 Task: Create a sub task Gather and Analyse Requirements for the task  Add support for multiple file formats in the app in the project Vigilant , assign it to team member softage.7@softage.net and update the status of the sub task to  On Track  , set the priority of the sub task to Low.
Action: Mouse moved to (23, 55)
Screenshot: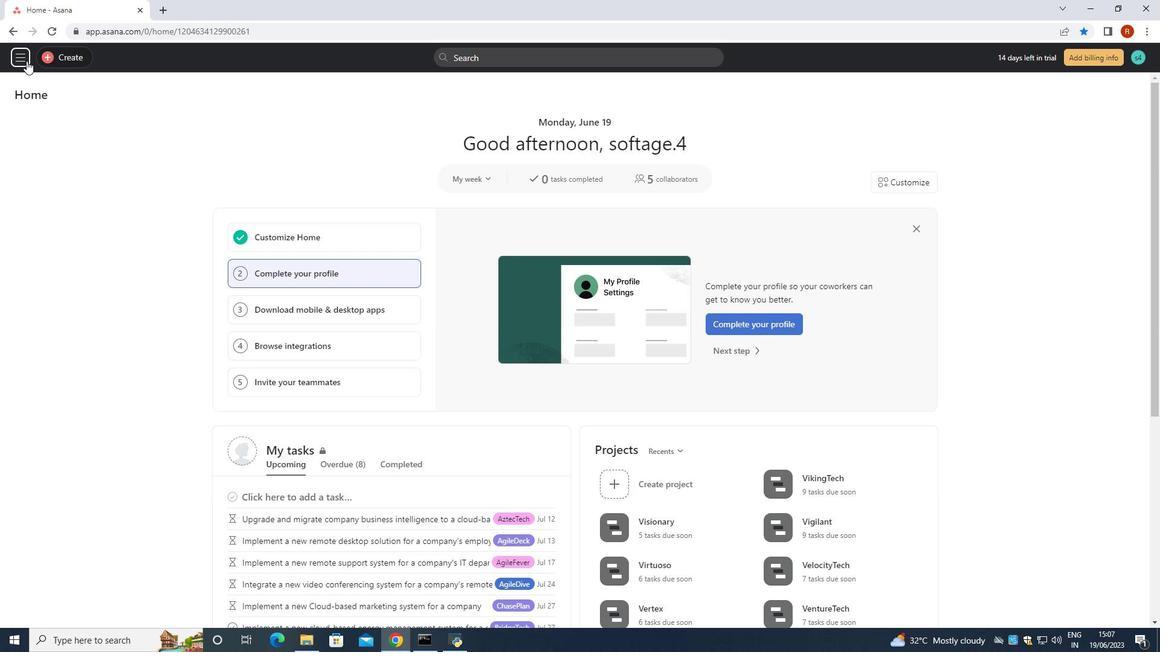 
Action: Mouse pressed left at (23, 55)
Screenshot: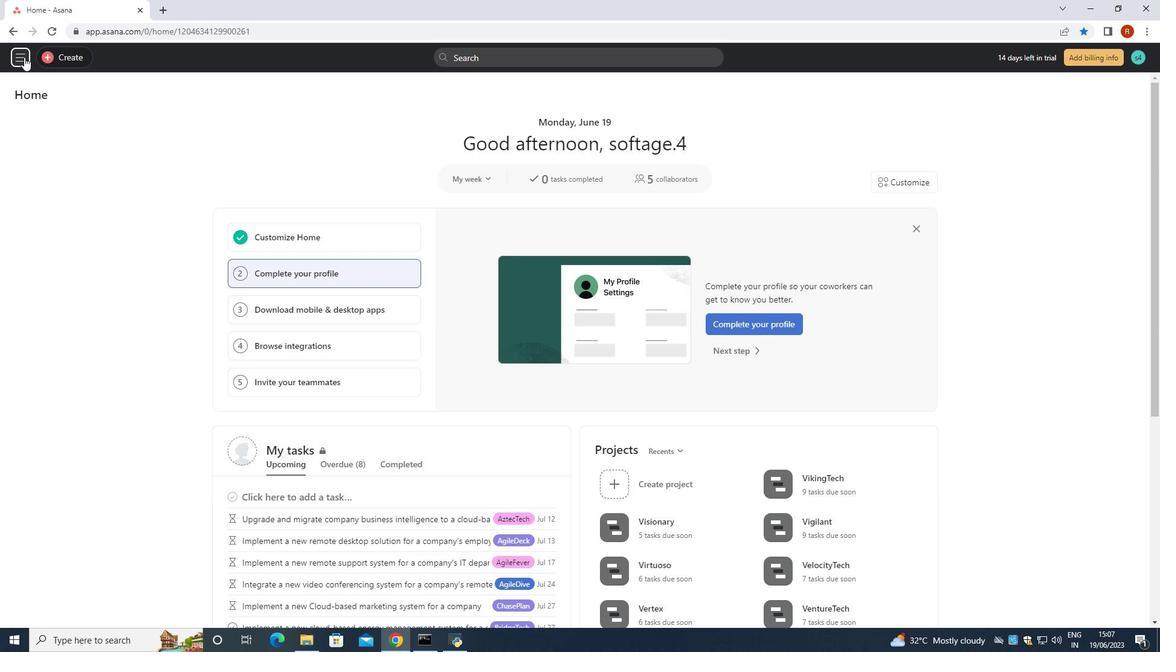 
Action: Mouse moved to (44, 262)
Screenshot: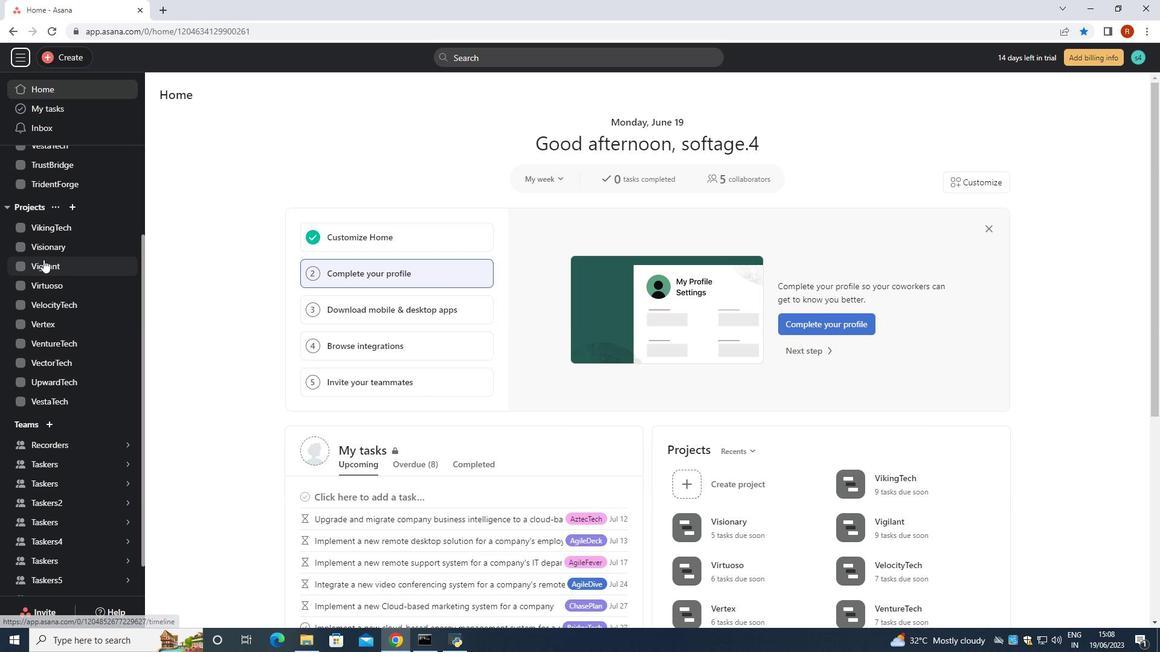 
Action: Mouse pressed left at (44, 262)
Screenshot: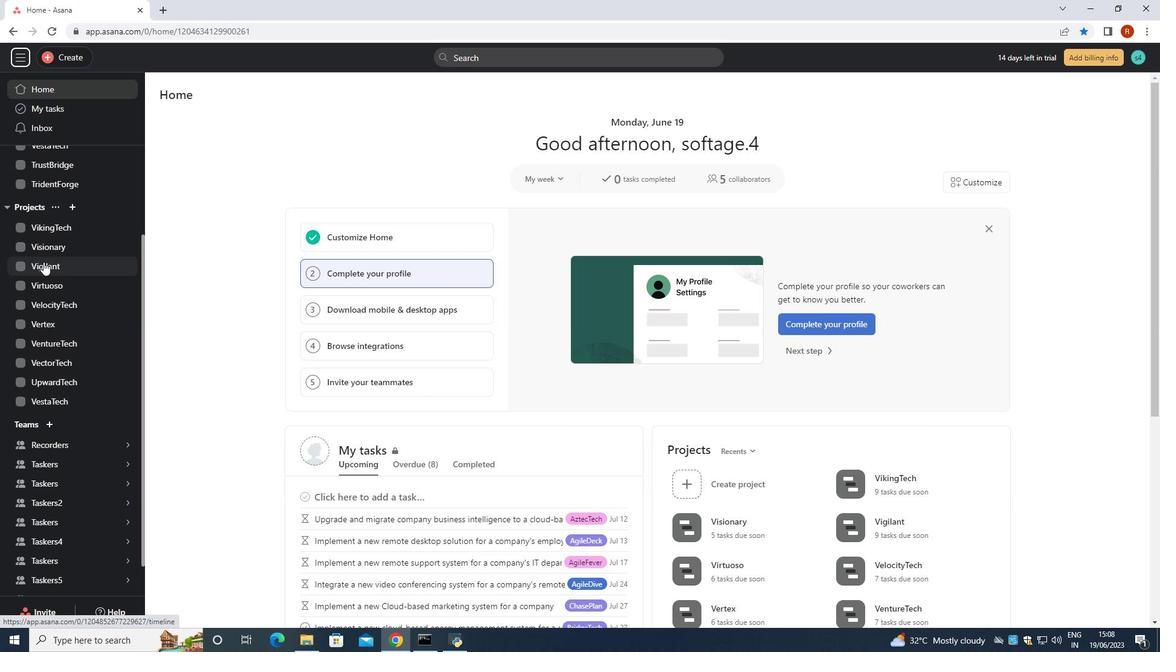
Action: Mouse moved to (497, 292)
Screenshot: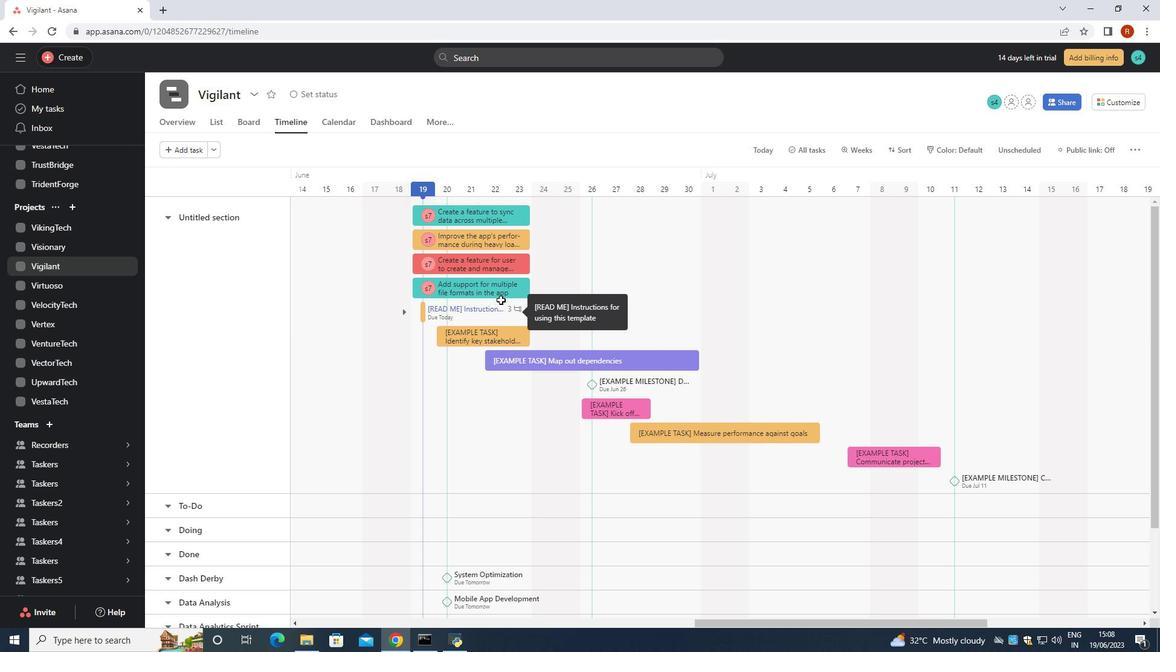 
Action: Mouse pressed left at (497, 292)
Screenshot: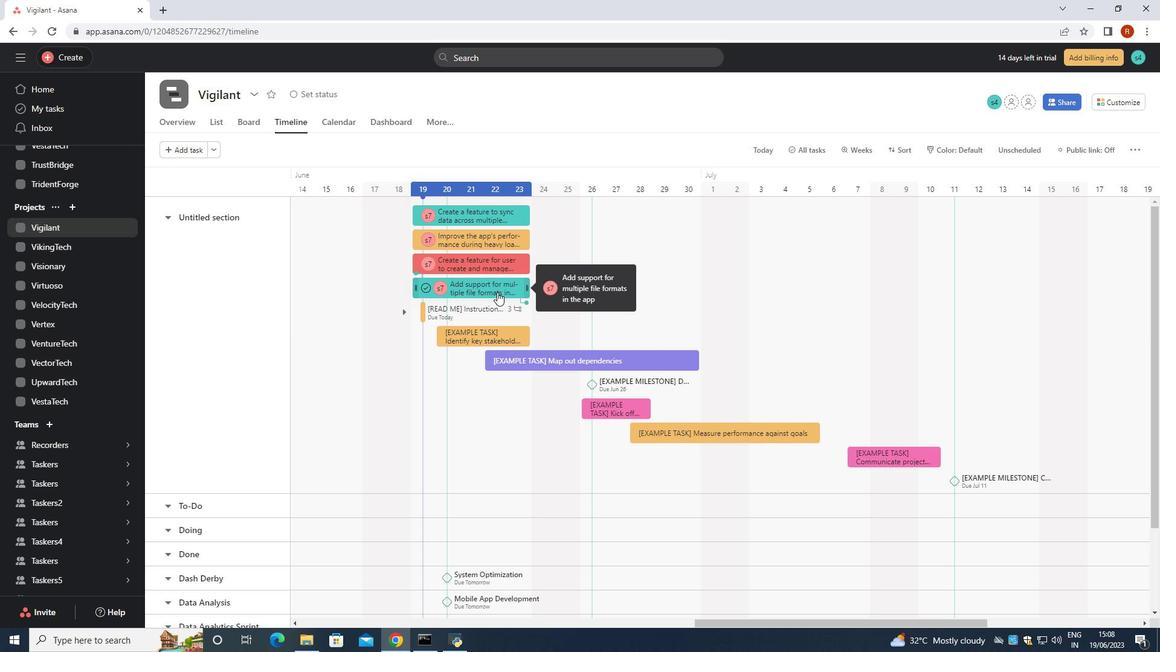 
Action: Mouse moved to (926, 398)
Screenshot: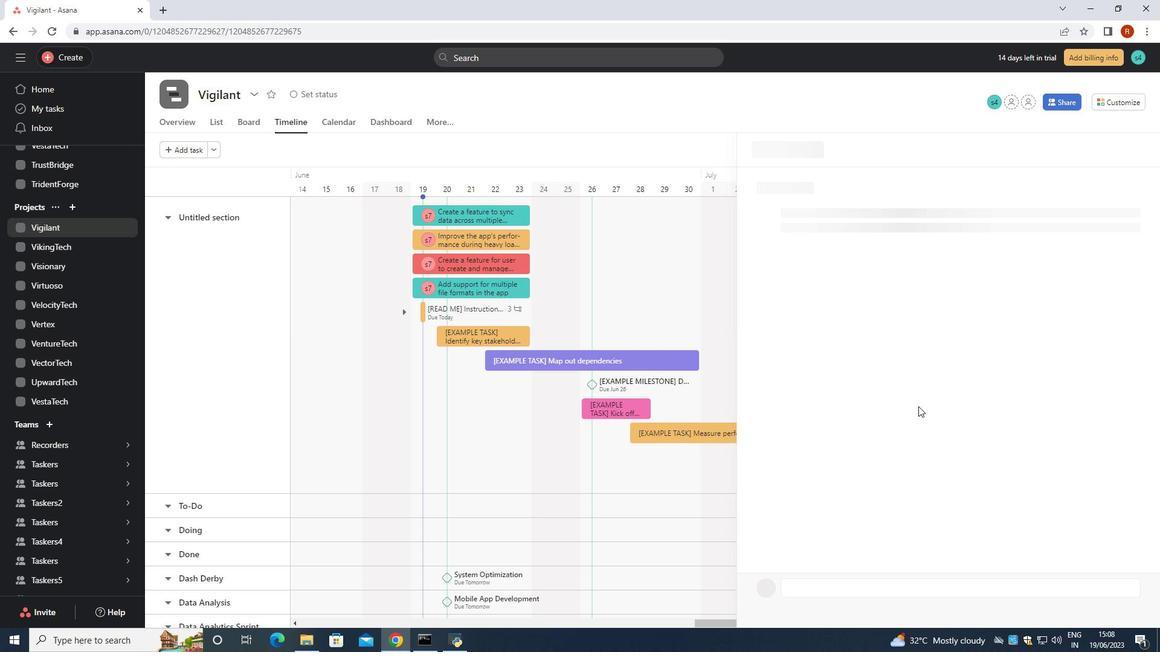 
Action: Mouse scrolled (926, 398) with delta (0, 0)
Screenshot: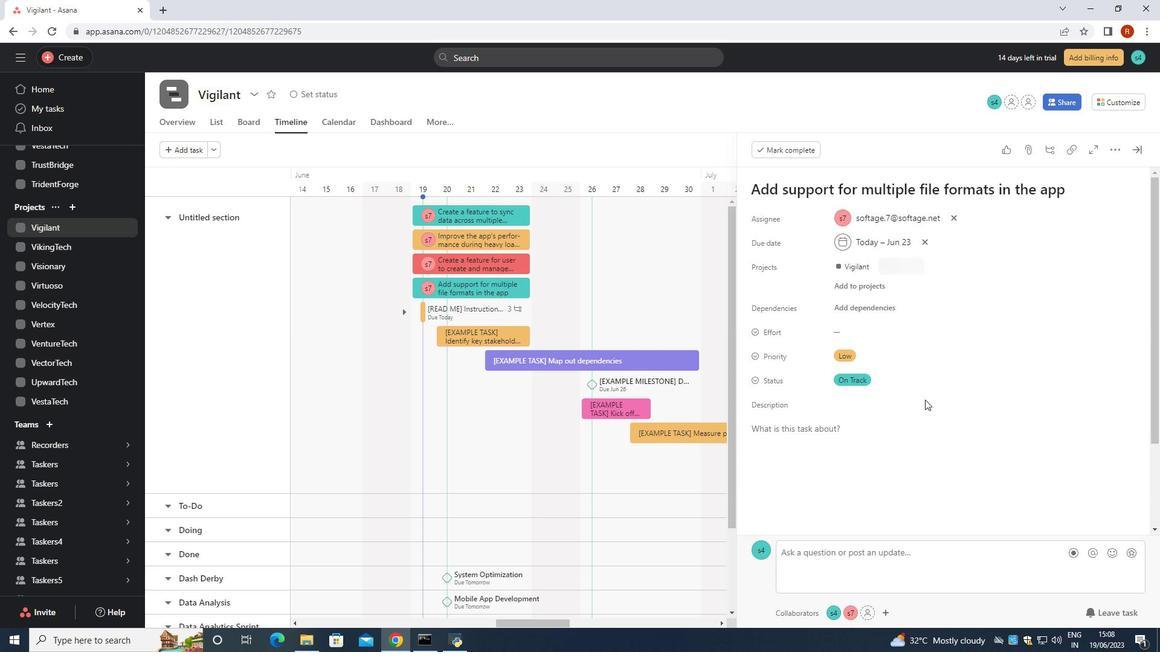 
Action: Mouse scrolled (926, 398) with delta (0, 0)
Screenshot: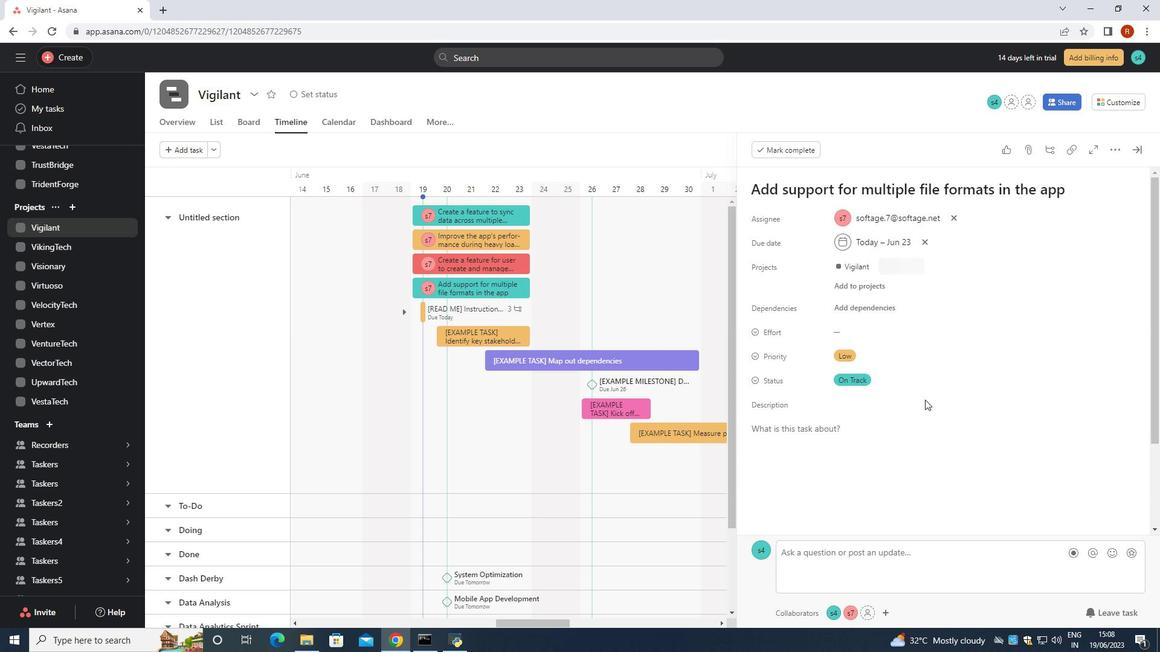 
Action: Mouse scrolled (926, 398) with delta (0, 0)
Screenshot: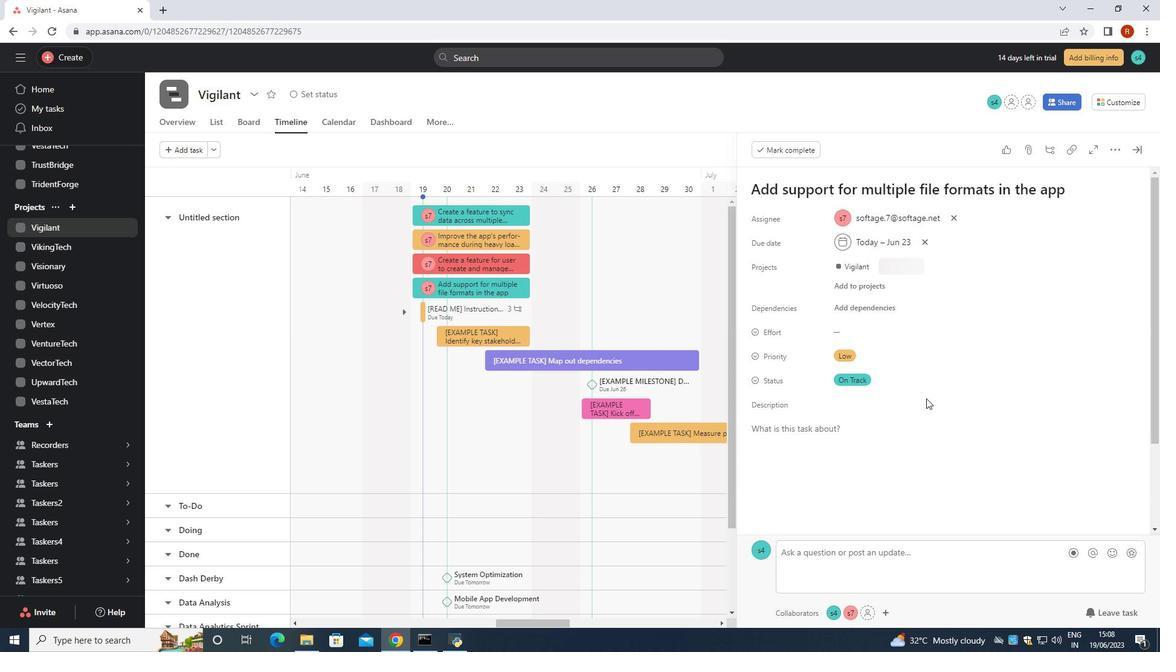 
Action: Mouse scrolled (926, 398) with delta (0, 0)
Screenshot: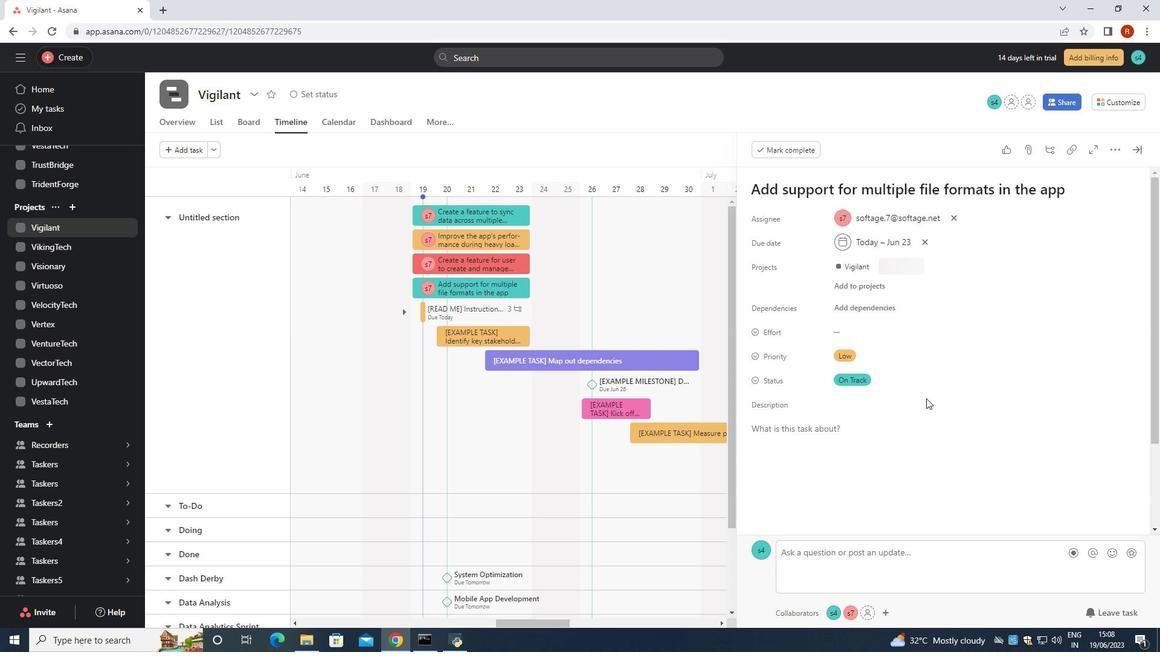 
Action: Mouse moved to (928, 395)
Screenshot: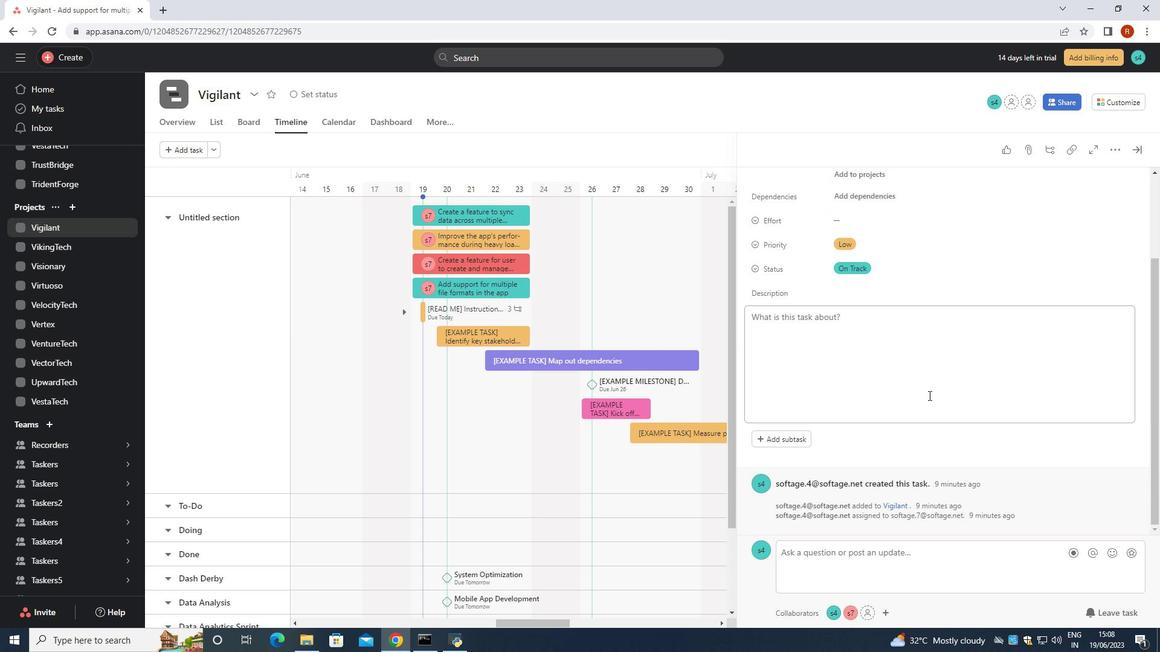 
Action: Mouse scrolled (928, 395) with delta (0, 0)
Screenshot: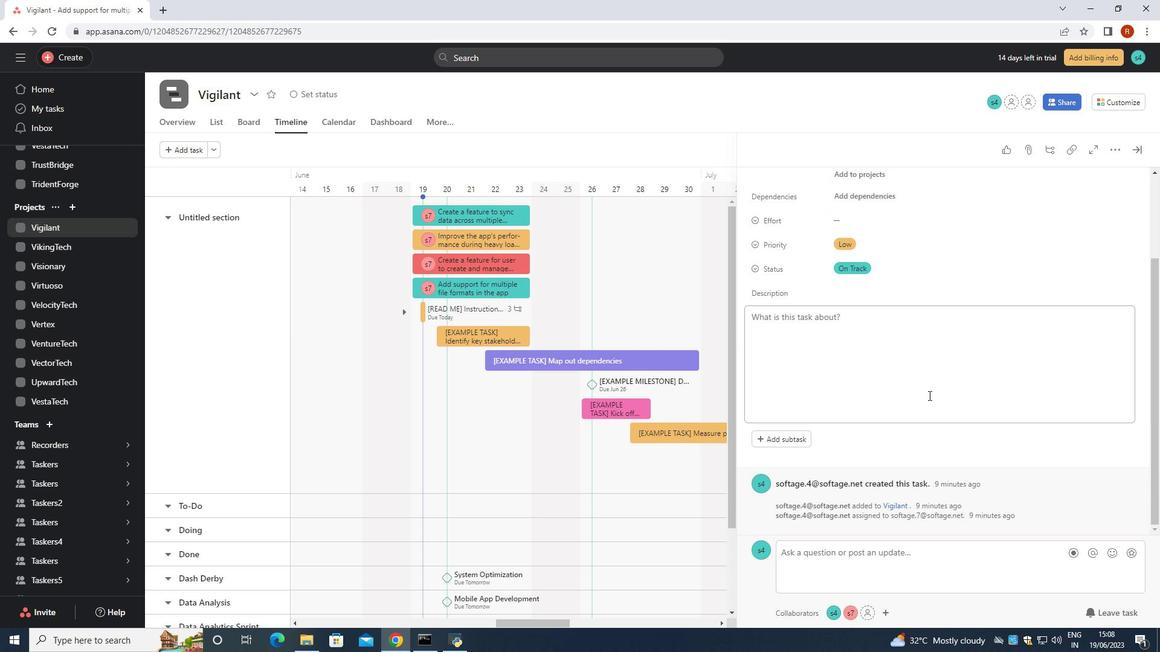 
Action: Mouse moved to (927, 395)
Screenshot: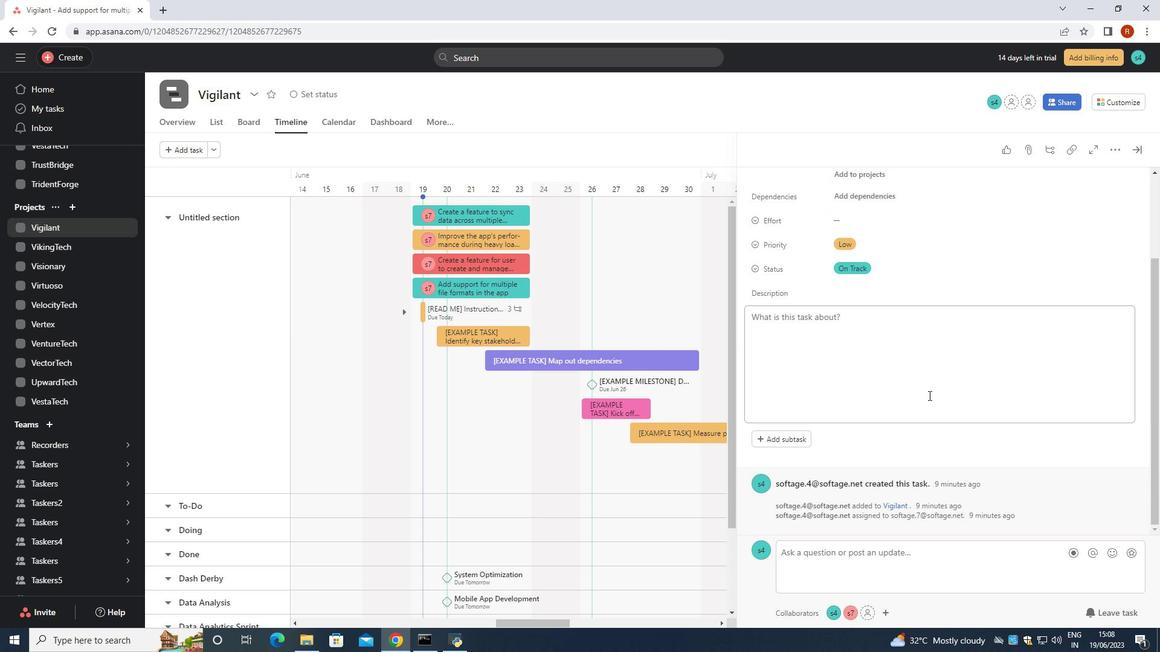 
Action: Mouse scrolled (928, 395) with delta (0, 0)
Screenshot: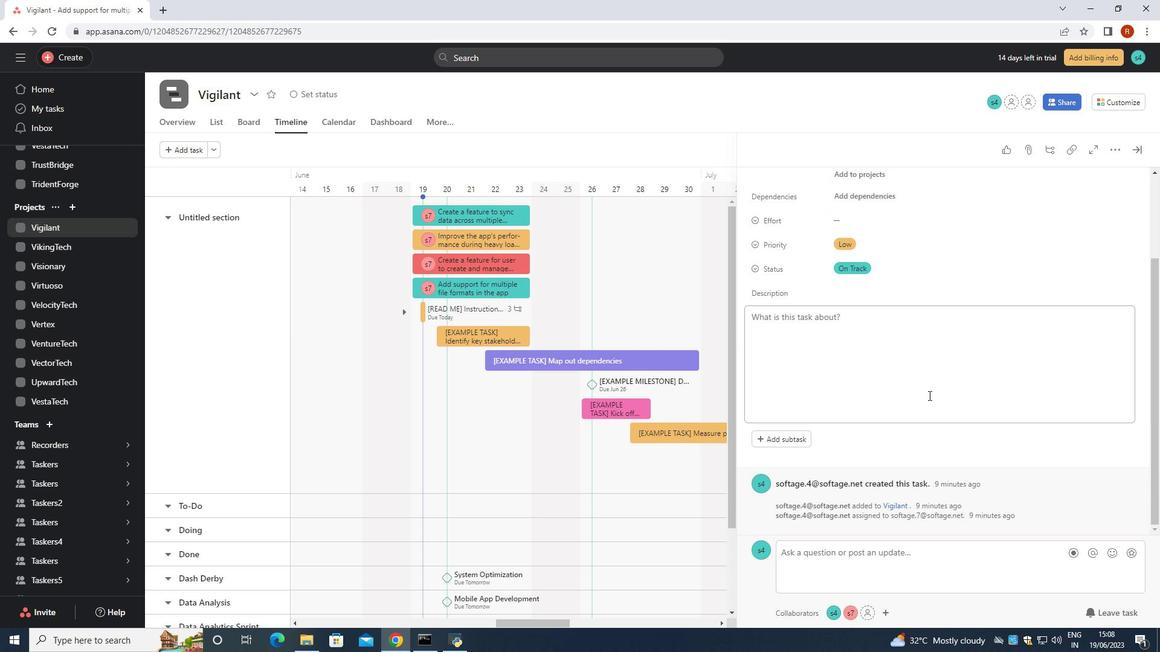 
Action: Mouse moved to (927, 395)
Screenshot: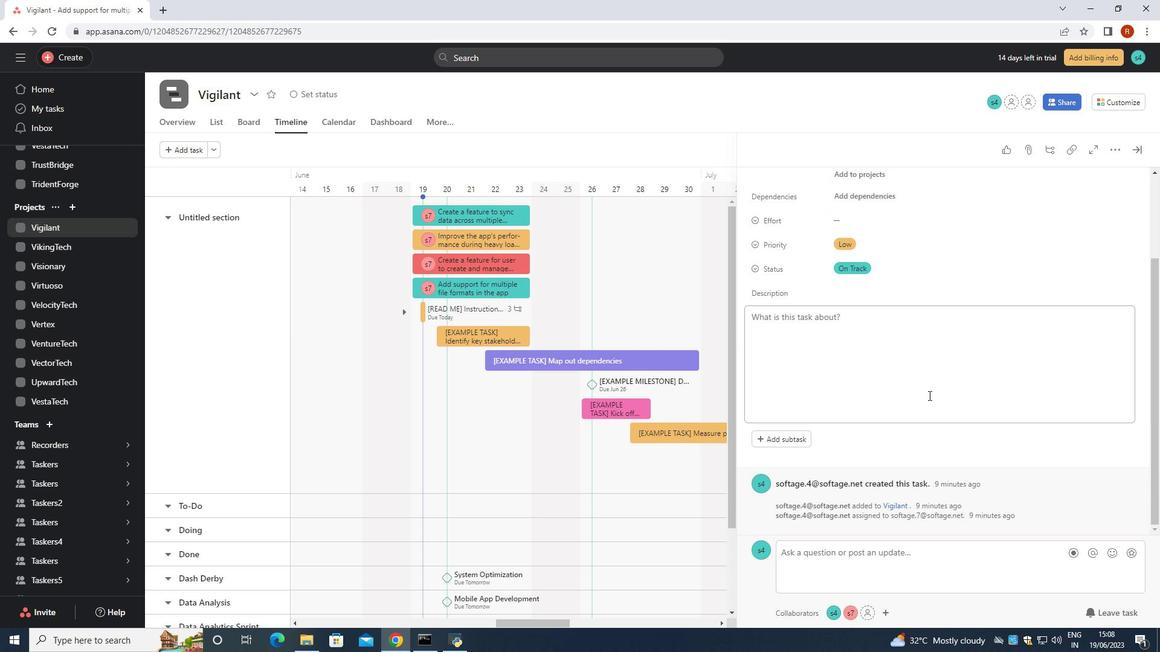 
Action: Mouse scrolled (927, 395) with delta (0, 0)
Screenshot: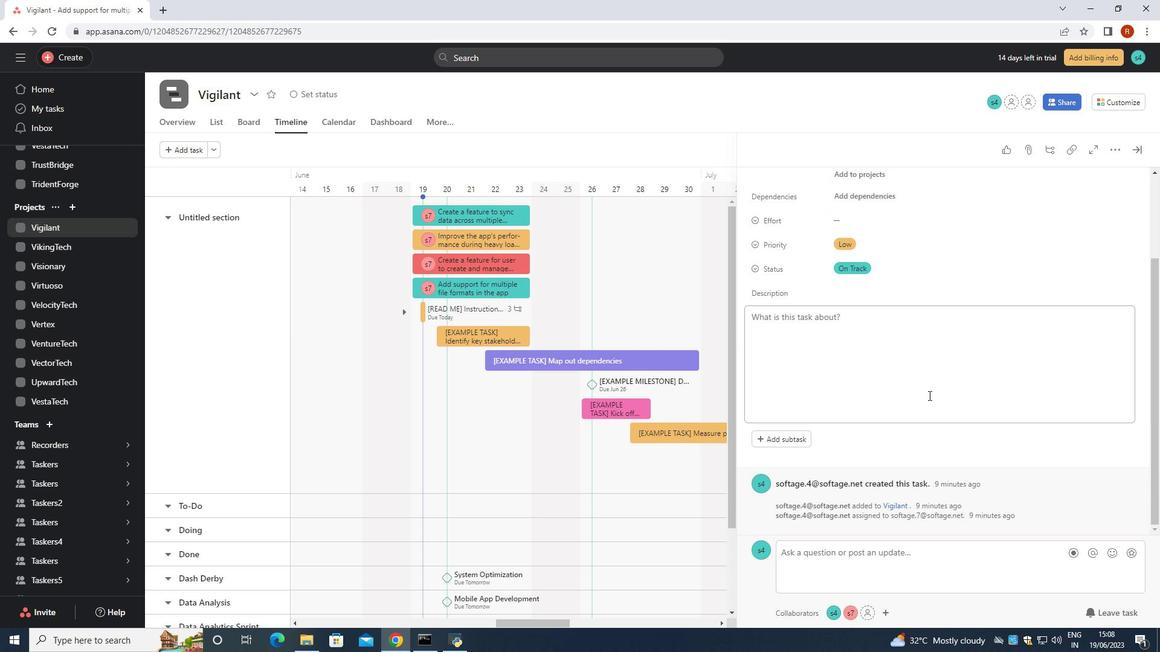 
Action: Mouse scrolled (927, 395) with delta (0, 0)
Screenshot: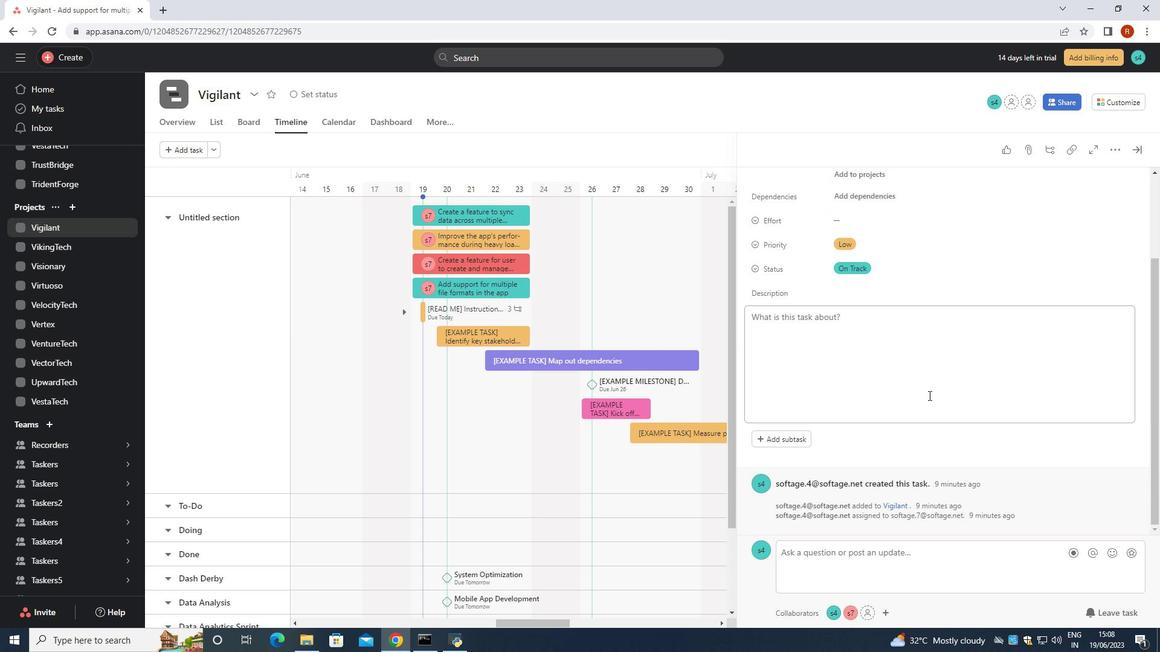 
Action: Mouse moved to (927, 397)
Screenshot: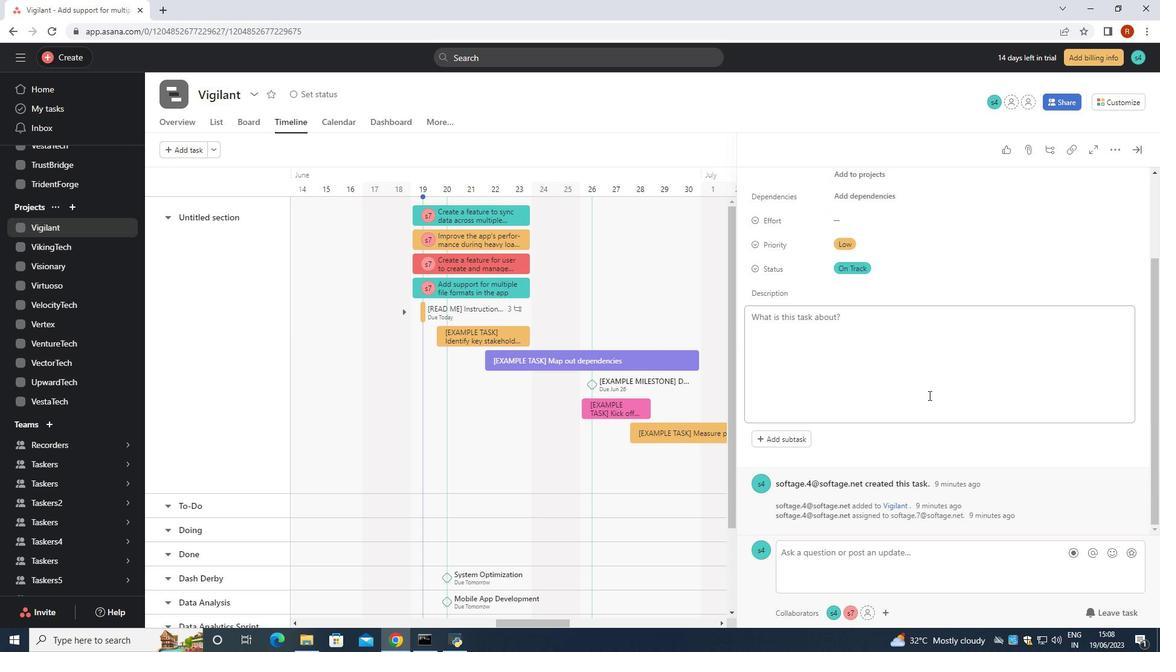 
Action: Mouse scrolled (927, 396) with delta (0, 0)
Screenshot: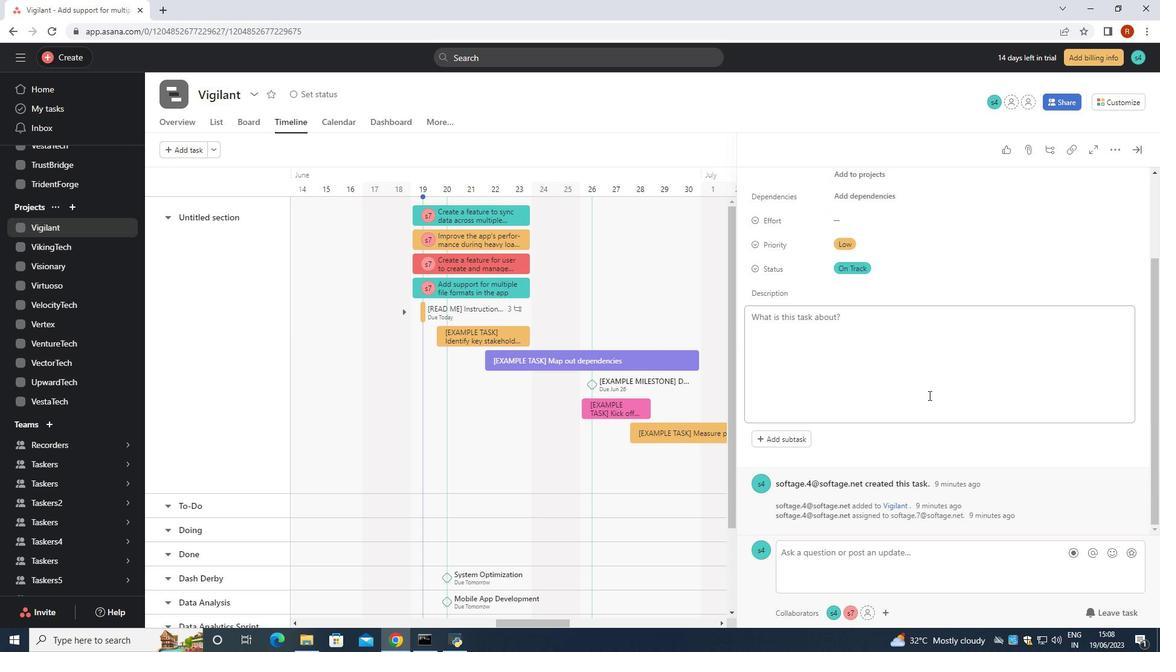 
Action: Mouse moved to (853, 381)
Screenshot: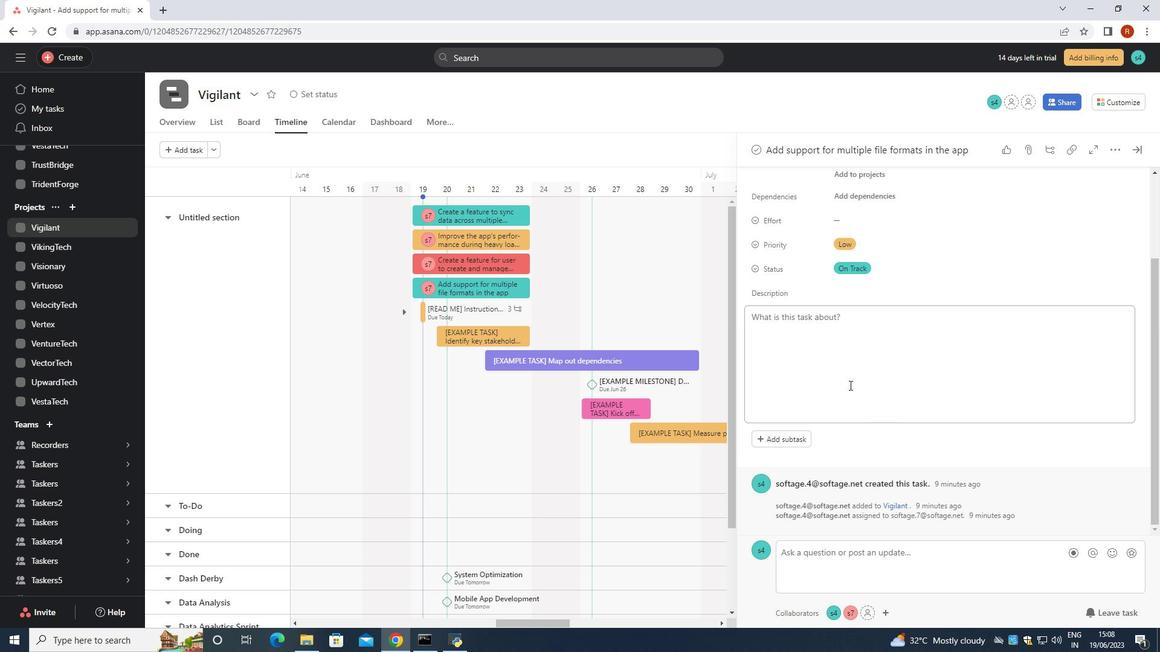 
Action: Mouse scrolled (853, 382) with delta (0, 0)
Screenshot: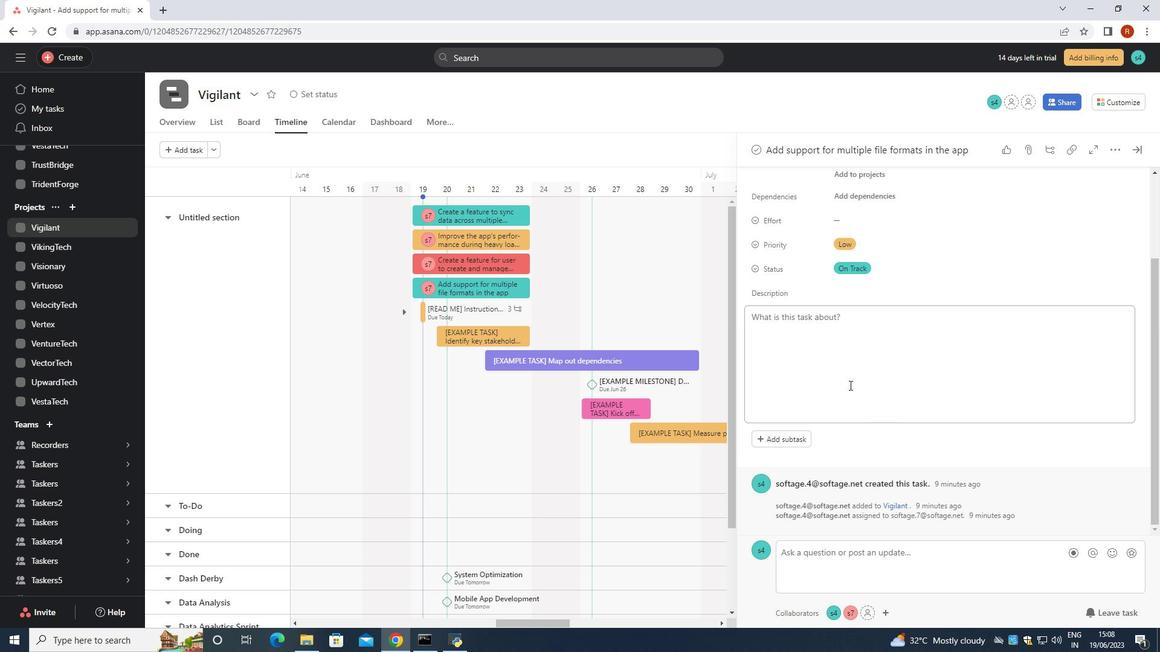 
Action: Mouse scrolled (853, 382) with delta (0, 0)
Screenshot: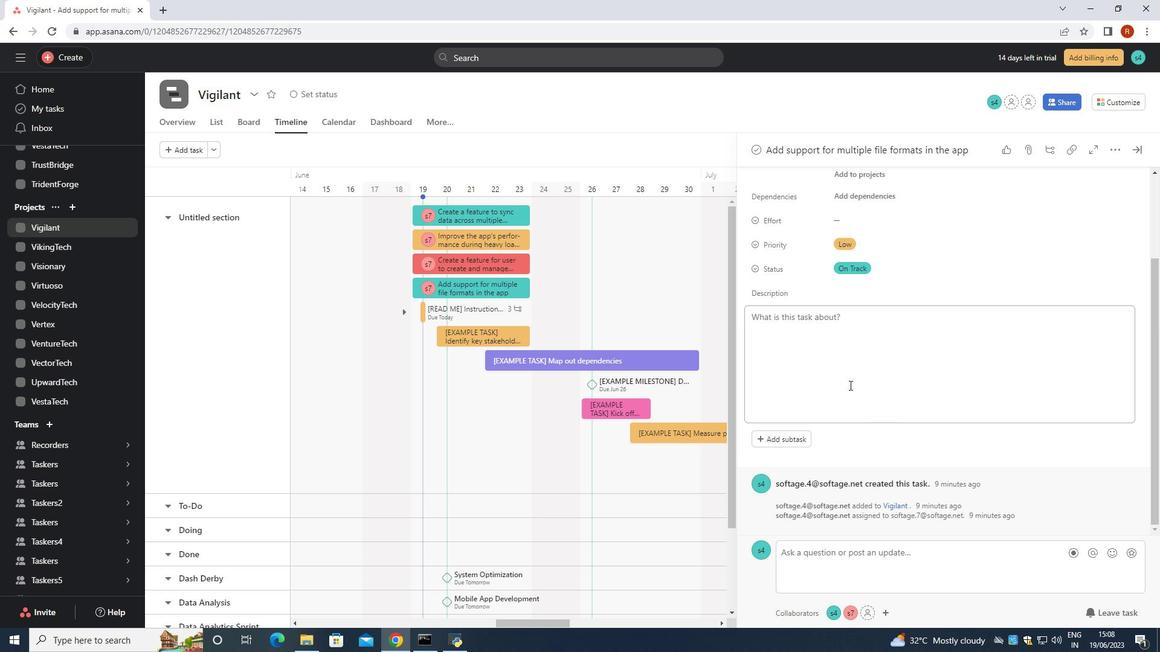 
Action: Mouse scrolled (853, 382) with delta (0, 0)
Screenshot: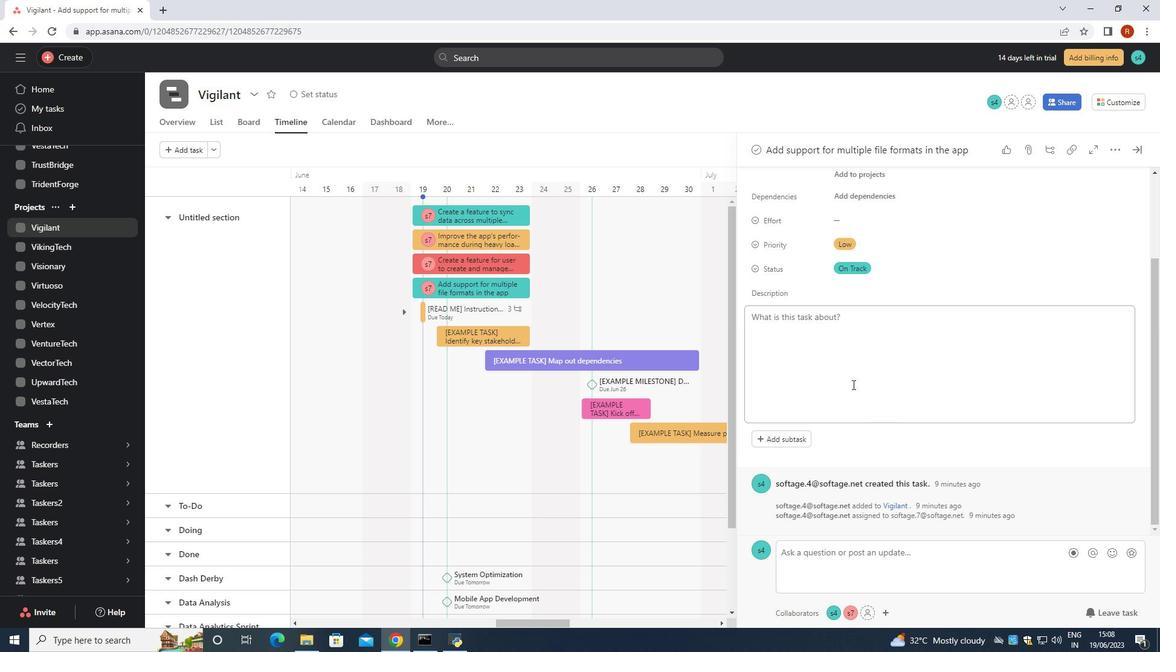 
Action: Mouse scrolled (853, 382) with delta (0, 0)
Screenshot: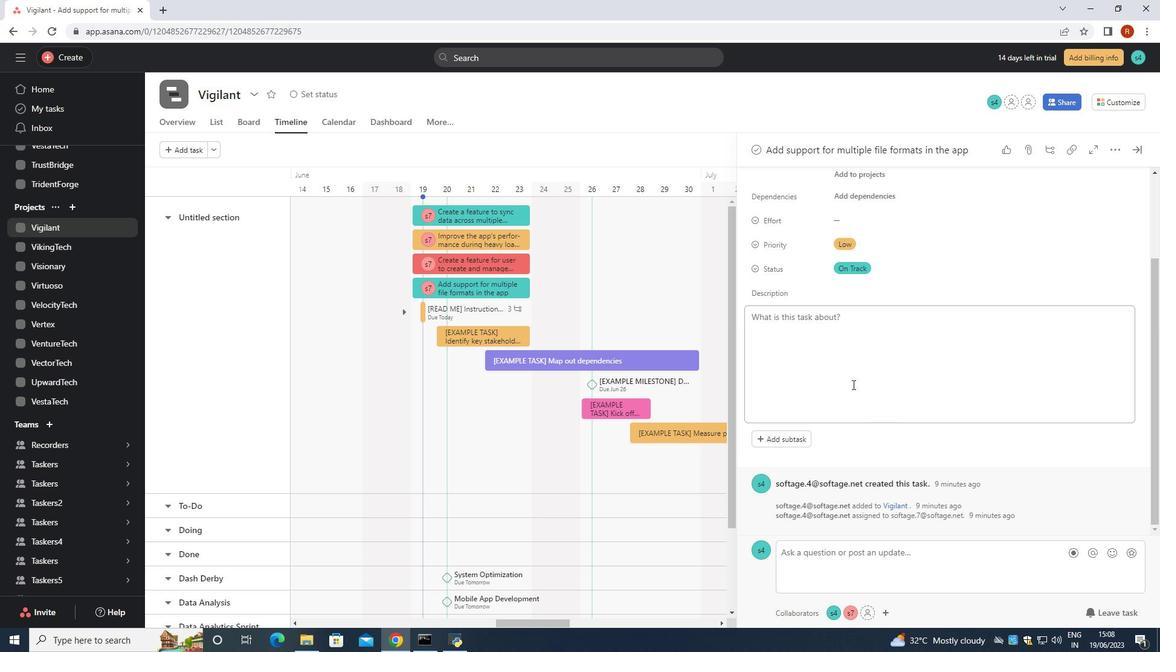 
Action: Mouse scrolled (853, 382) with delta (0, 0)
Screenshot: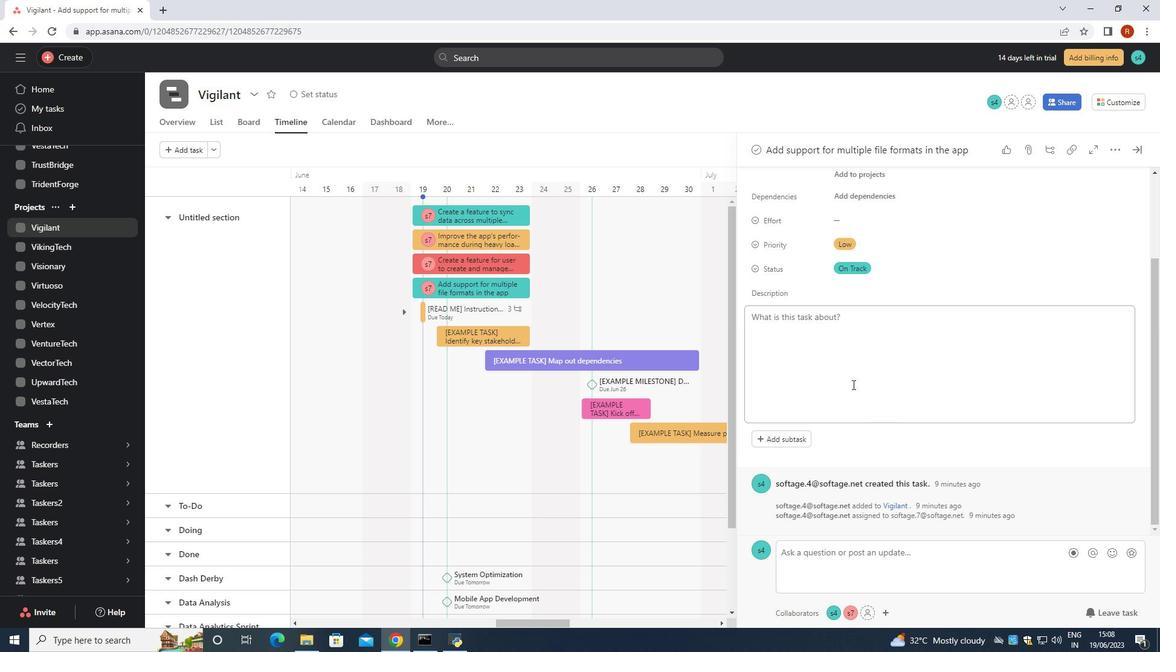 
Action: Mouse scrolled (853, 382) with delta (0, 0)
Screenshot: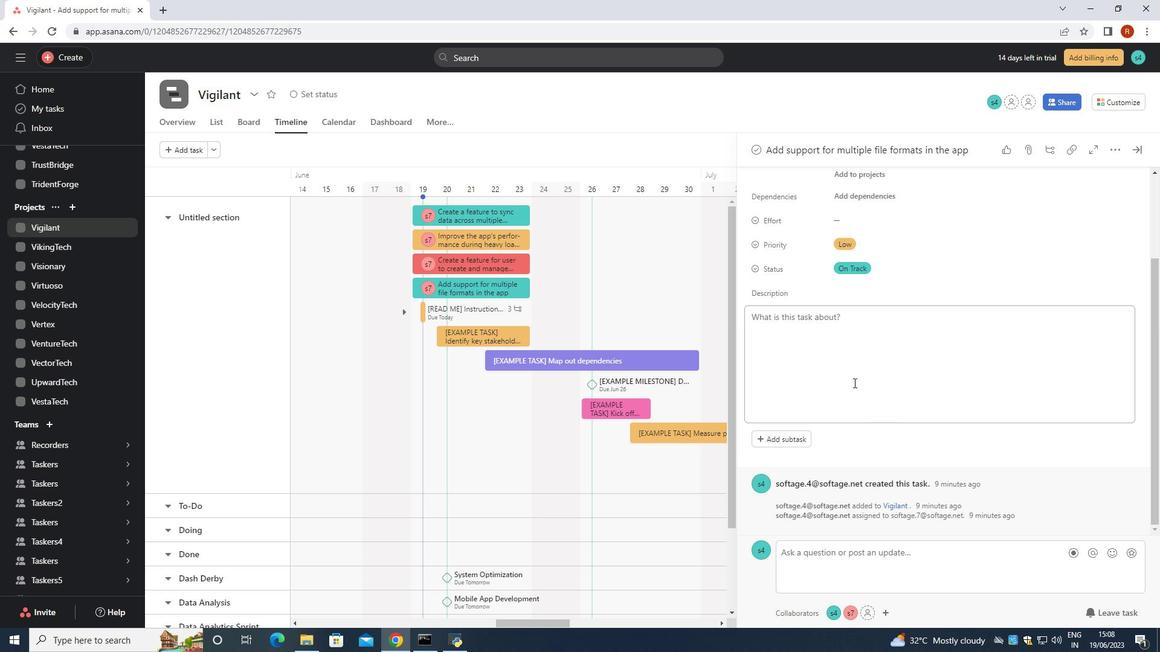 
Action: Mouse scrolled (853, 382) with delta (0, 0)
Screenshot: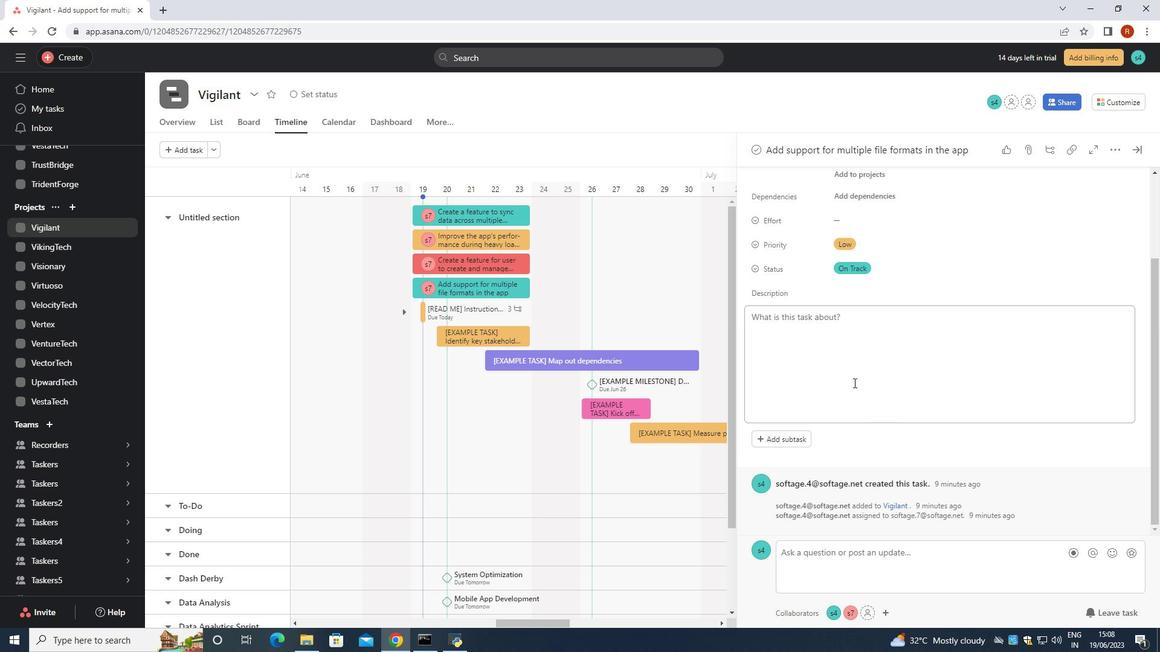 
Action: Mouse moved to (873, 401)
Screenshot: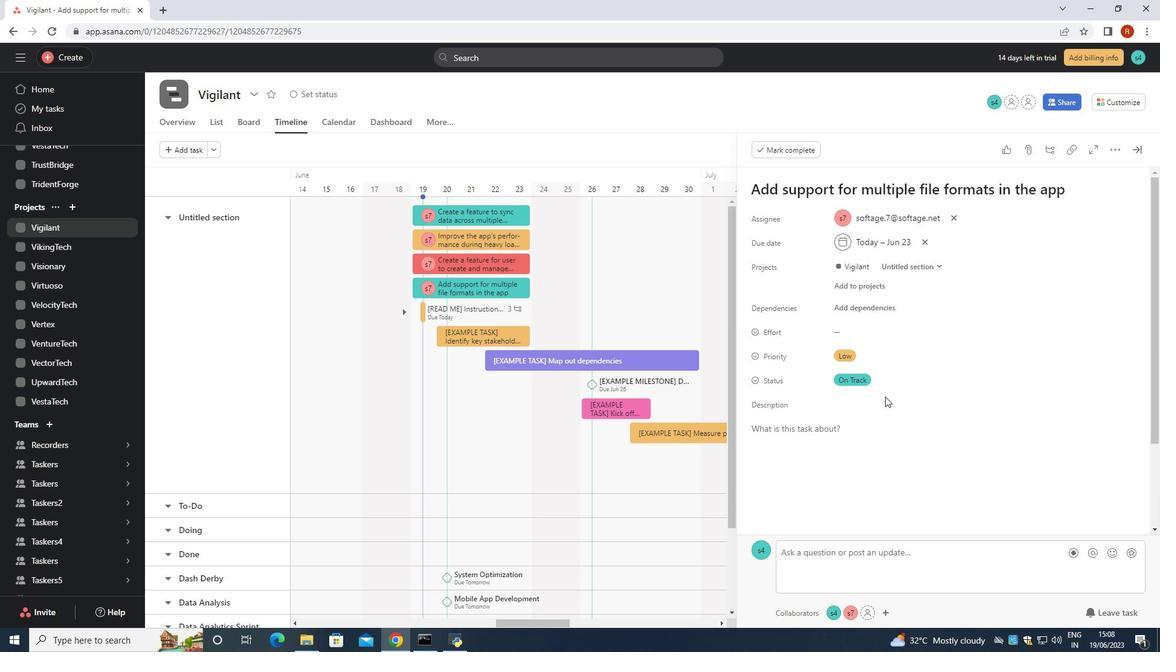 
Action: Mouse scrolled (873, 401) with delta (0, 0)
Screenshot: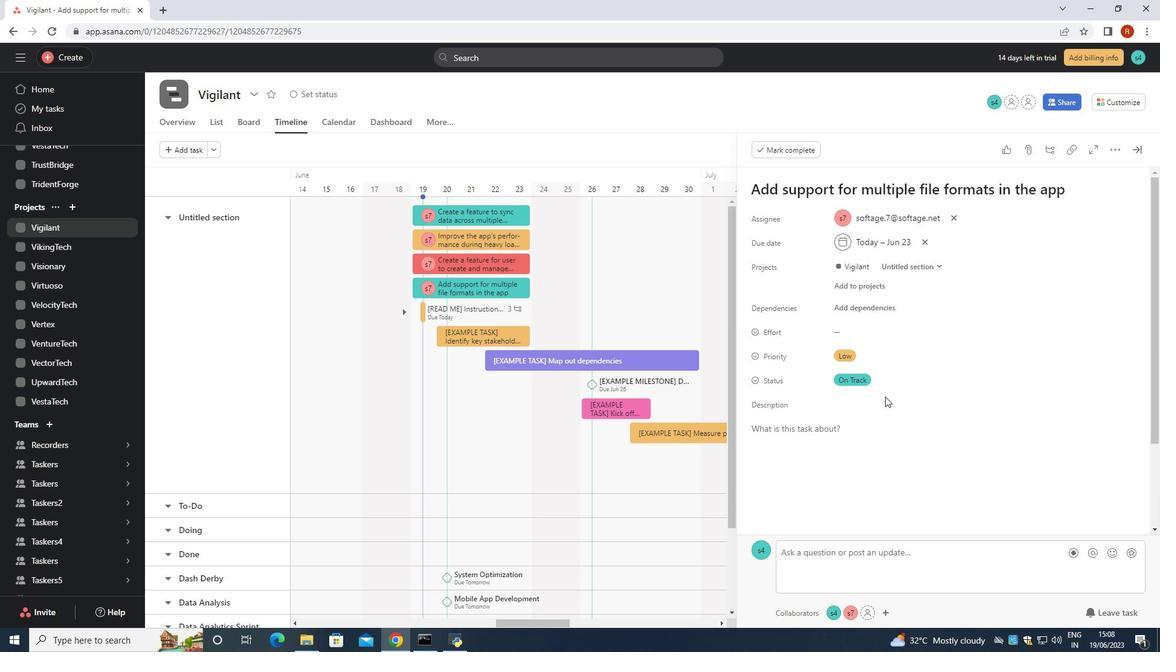 
Action: Mouse moved to (867, 404)
Screenshot: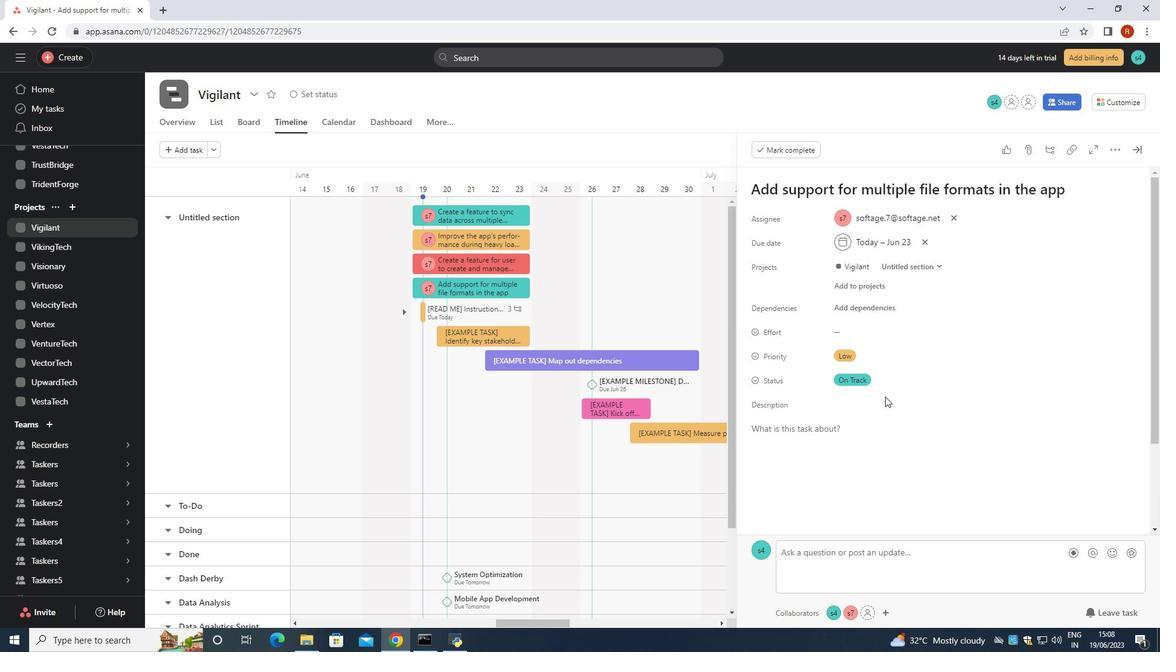 
Action: Mouse scrolled (867, 404) with delta (0, 0)
Screenshot: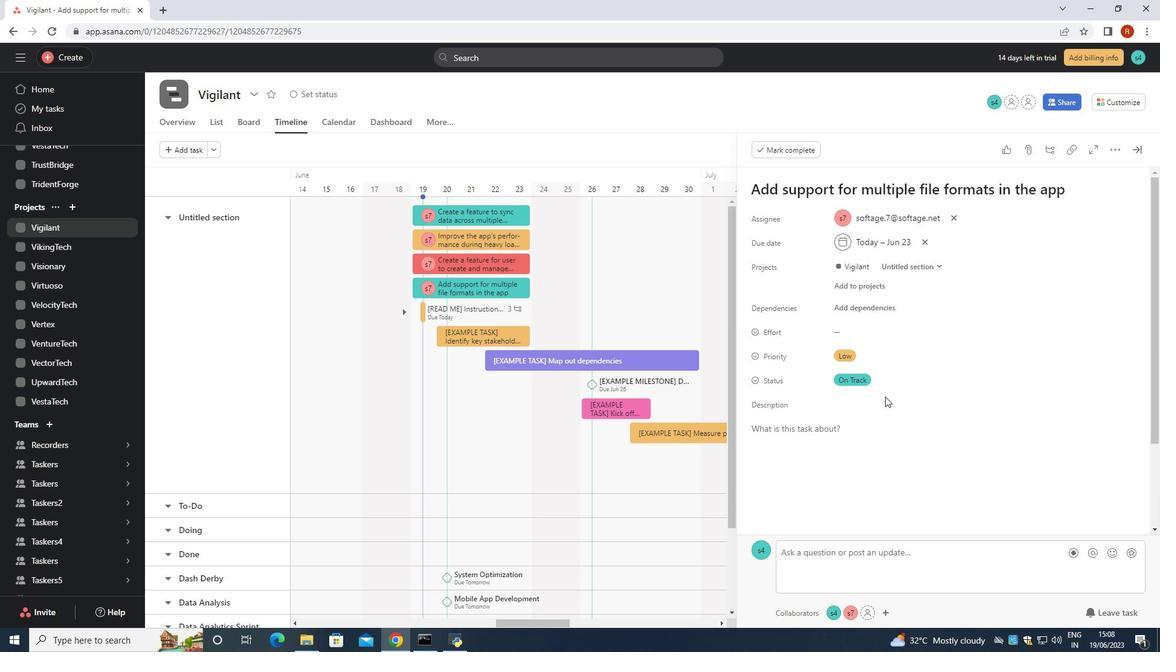 
Action: Mouse moved to (865, 405)
Screenshot: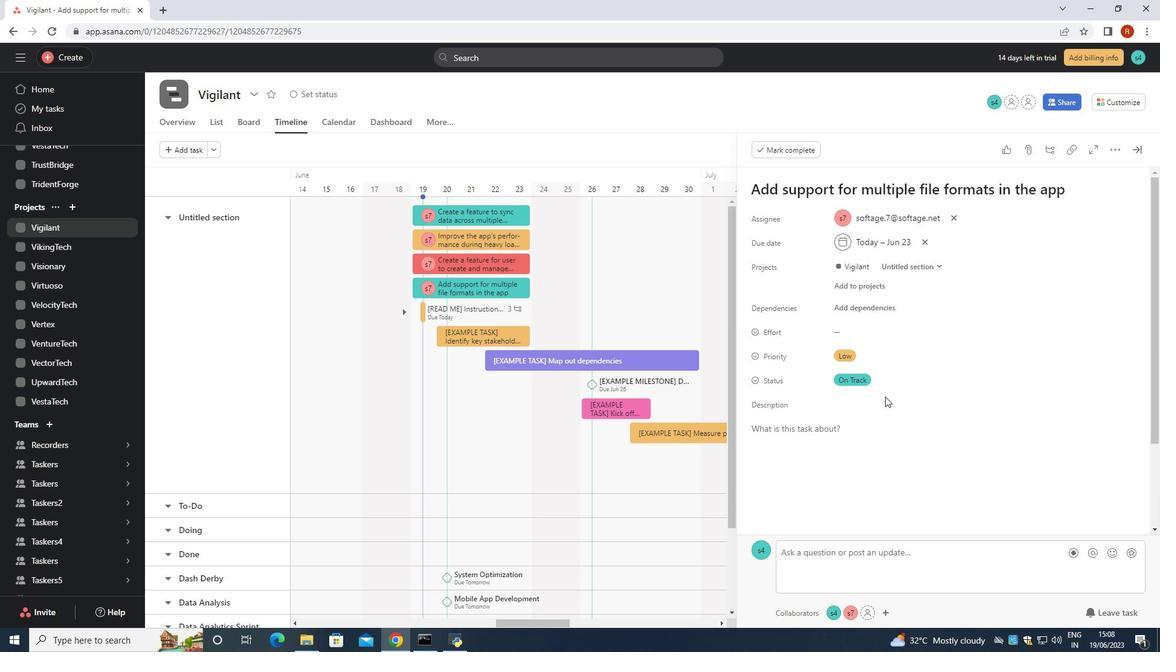 
Action: Mouse scrolled (865, 404) with delta (0, 0)
Screenshot: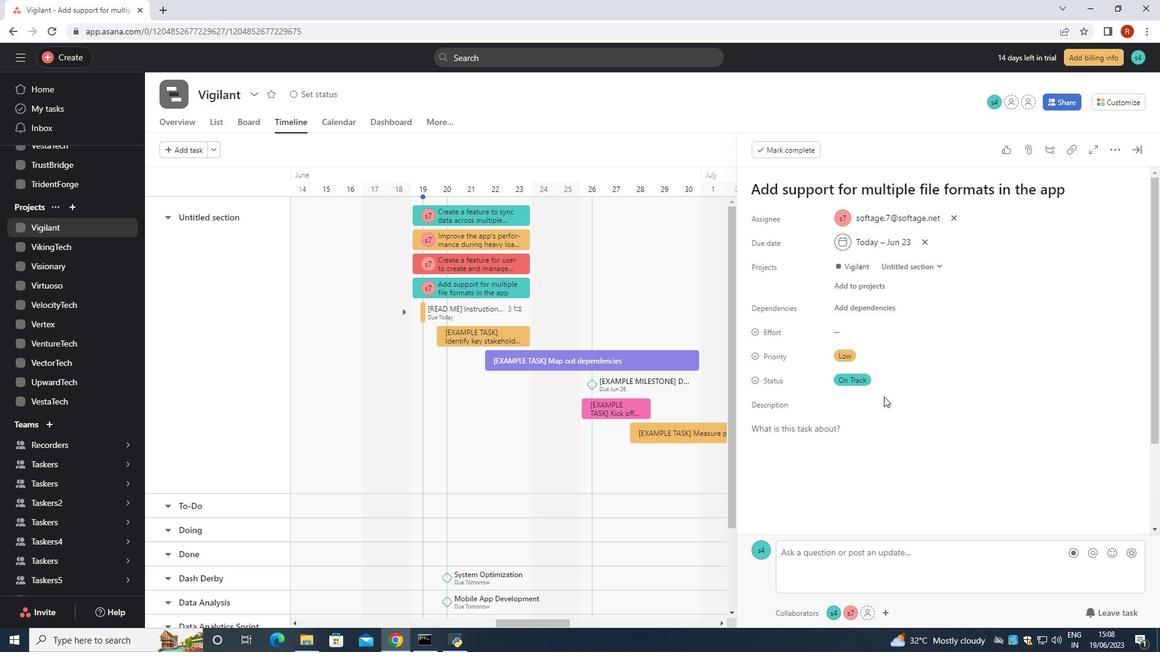 
Action: Mouse moved to (864, 406)
Screenshot: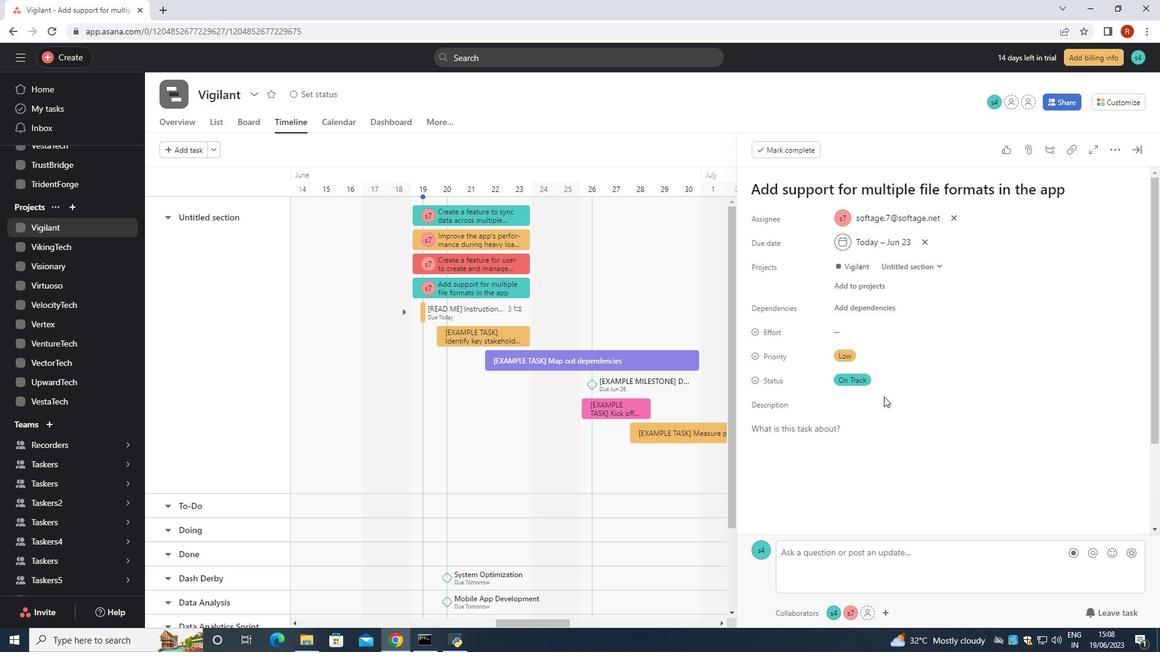 
Action: Mouse scrolled (864, 405) with delta (0, 0)
Screenshot: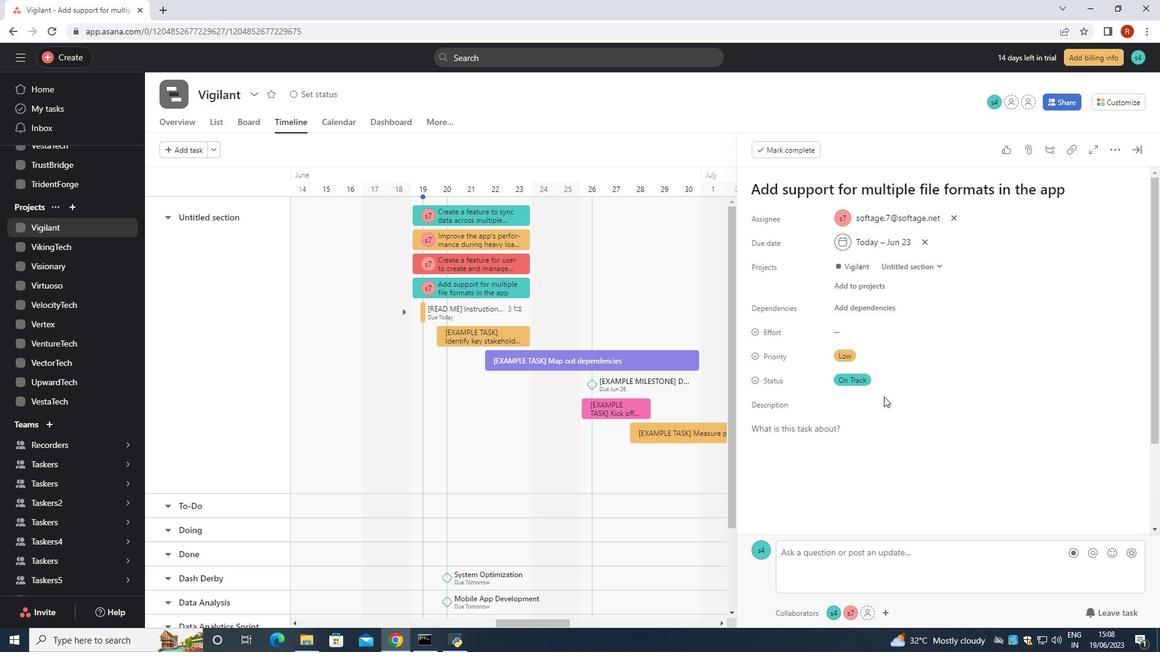 
Action: Mouse moved to (862, 406)
Screenshot: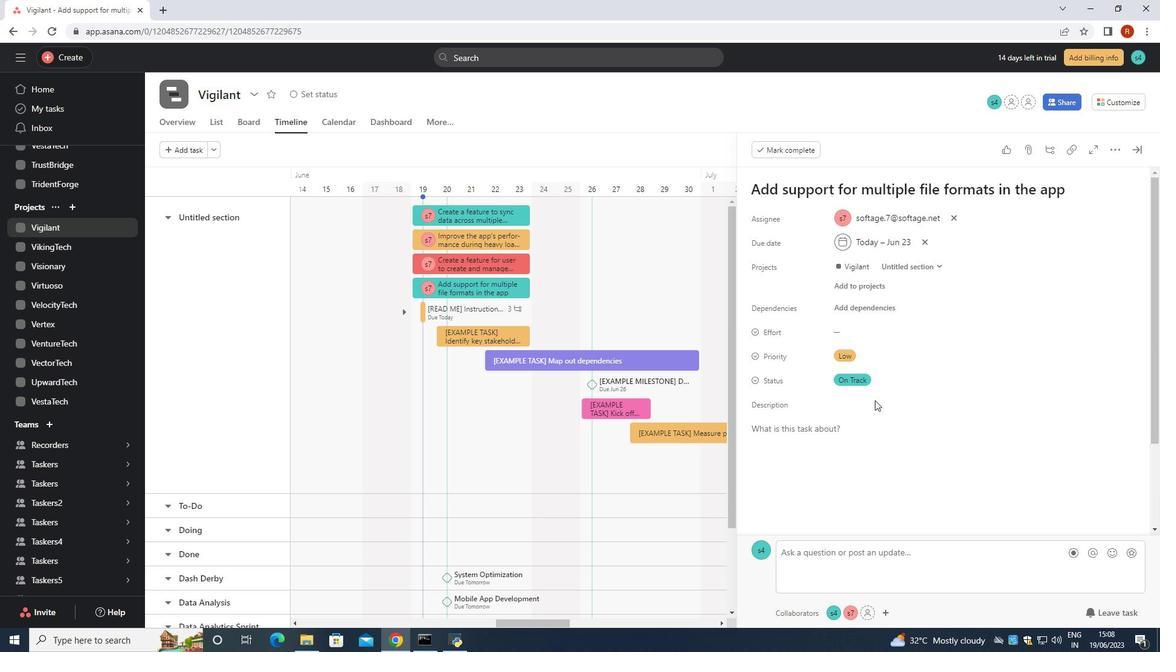 
Action: Mouse scrolled (862, 406) with delta (0, 0)
Screenshot: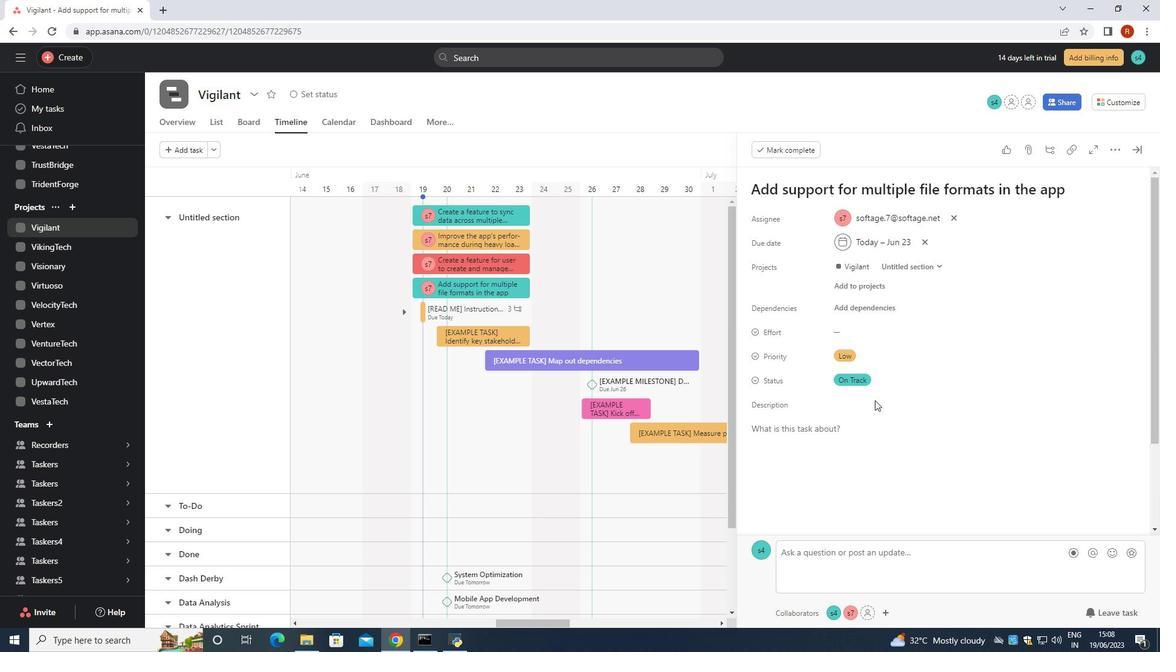 
Action: Mouse moved to (788, 436)
Screenshot: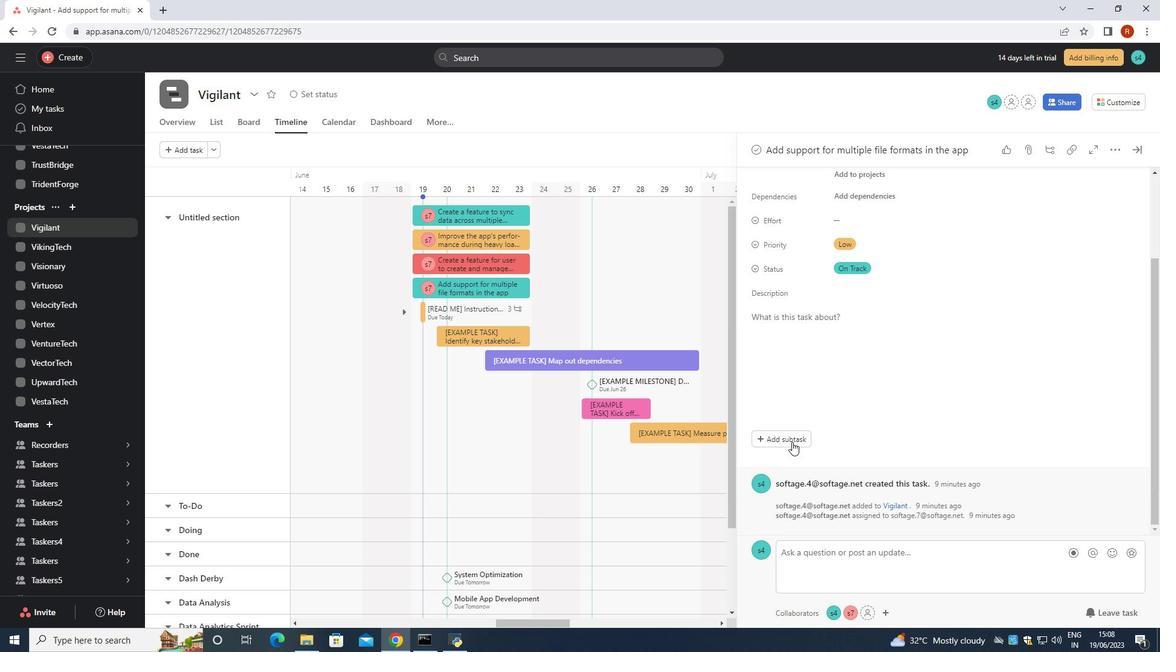 
Action: Mouse pressed left at (788, 436)
Screenshot: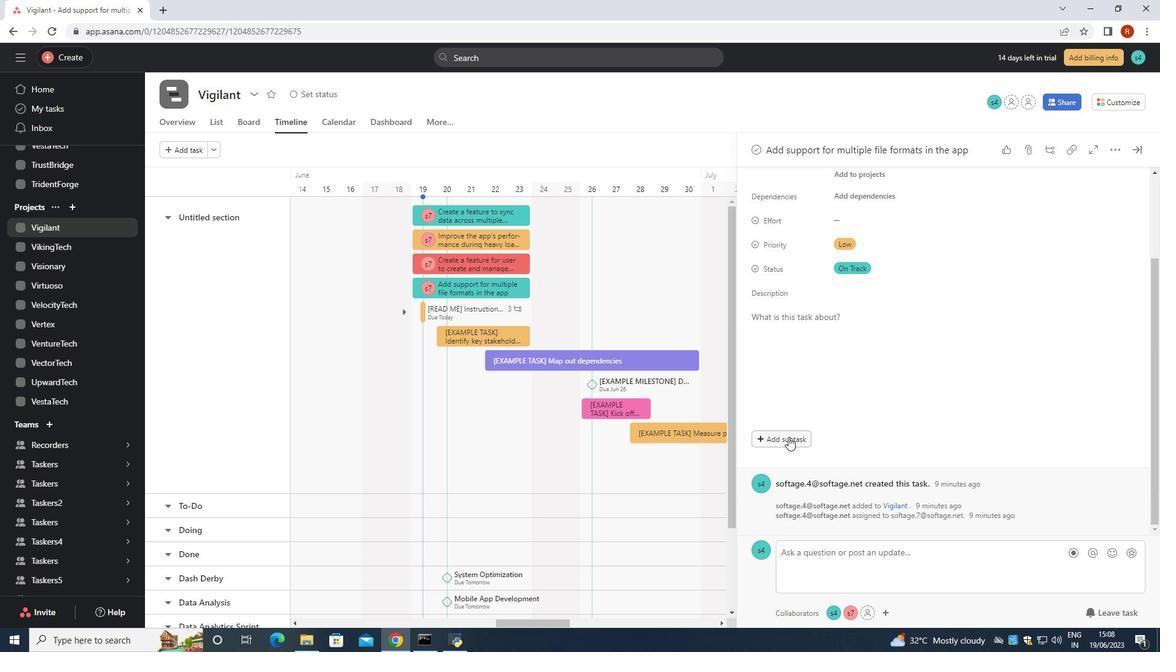 
Action: Mouse moved to (858, 435)
Screenshot: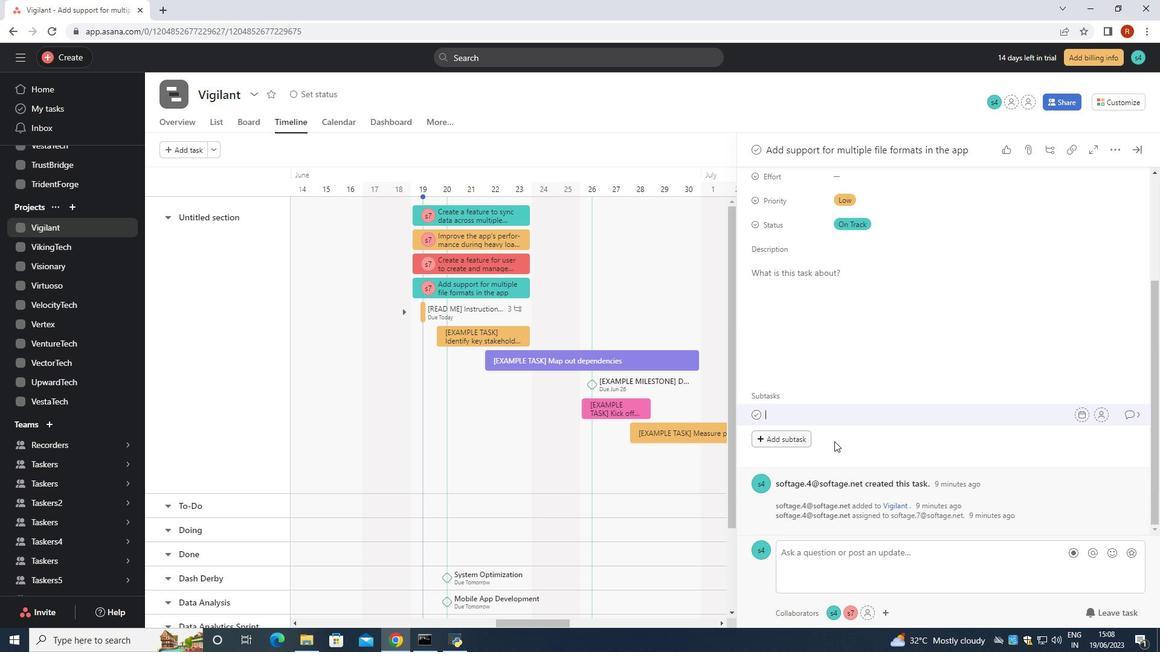 
Action: Key pressed <Key.shift><Key.shift><Key.shift>Gather<Key.space>and<Key.space>a<Key.backspace><Key.shift><Key.shift><Key.shift><Key.shift><Key.shift><Key.shift><Key.shift><Key.shift>Analyse<Key.space>
Screenshot: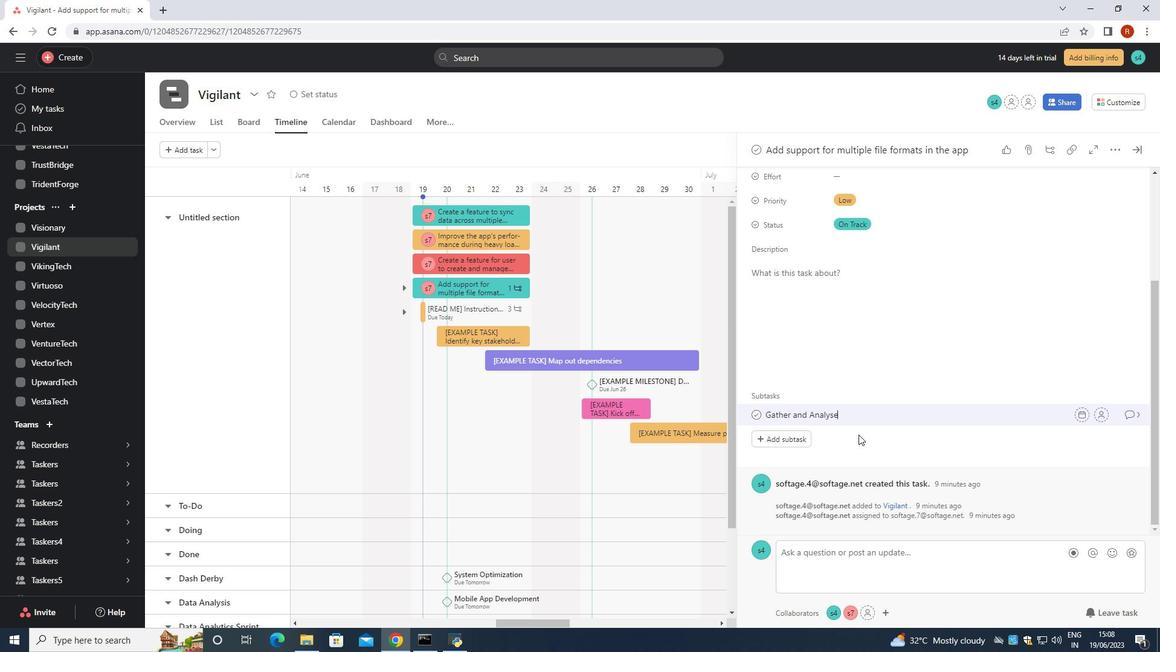 
Action: Mouse moved to (913, 409)
Screenshot: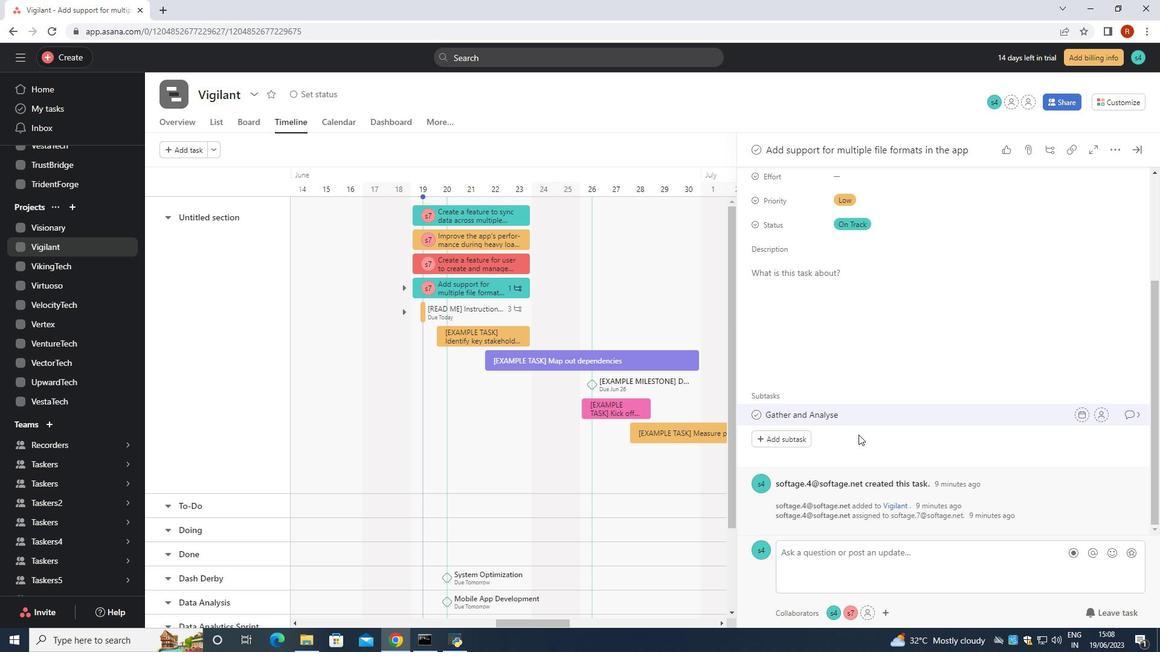 
Action: Mouse scrolled (913, 410) with delta (0, 0)
Screenshot: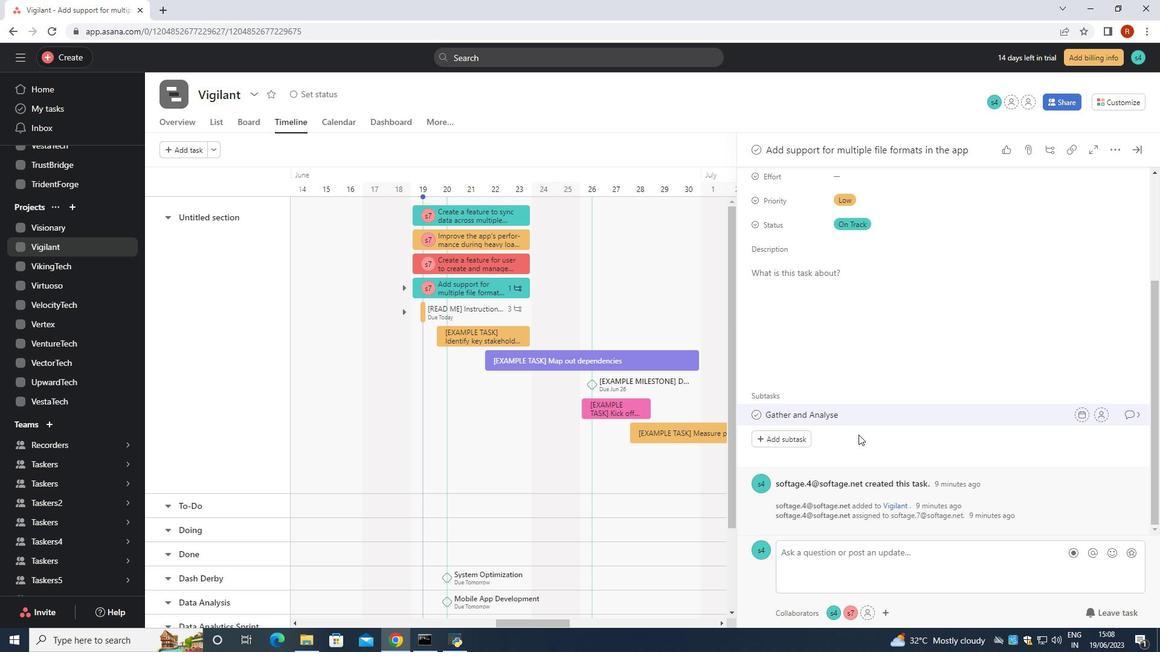 
Action: Mouse moved to (1107, 471)
Screenshot: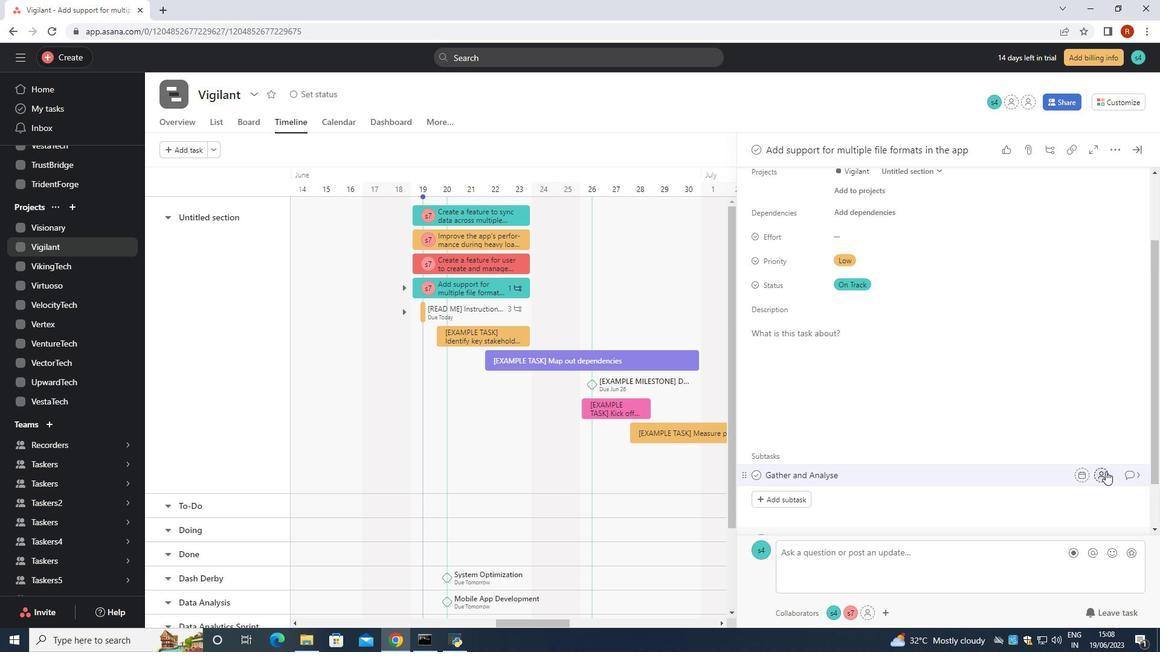 
Action: Mouse pressed left at (1107, 471)
Screenshot: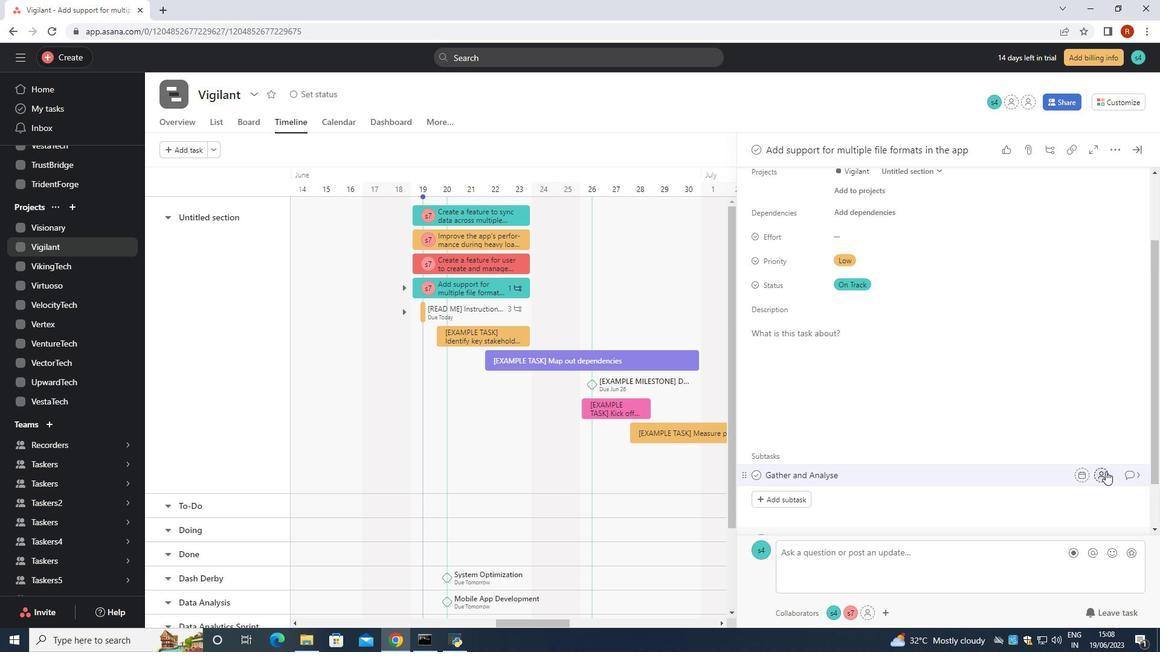 
Action: Mouse moved to (1107, 471)
Screenshot: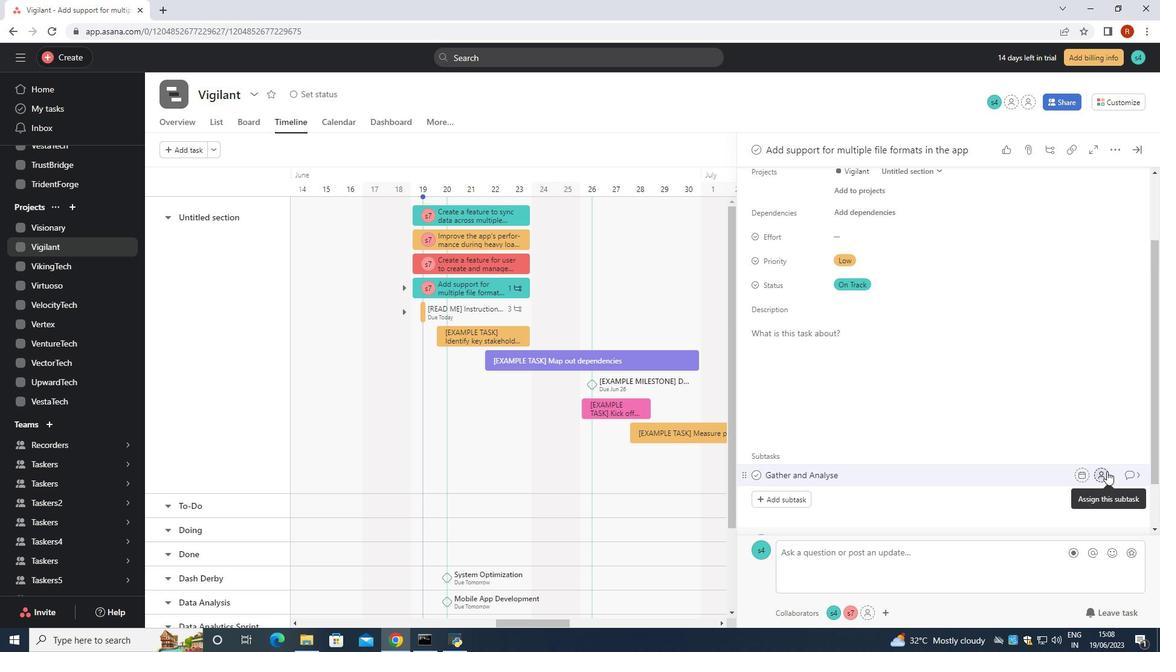 
Action: Key pressed <Key.shift>Softage.7<Key.shift><Key.shift><Key.shift>@softage.net
Screenshot: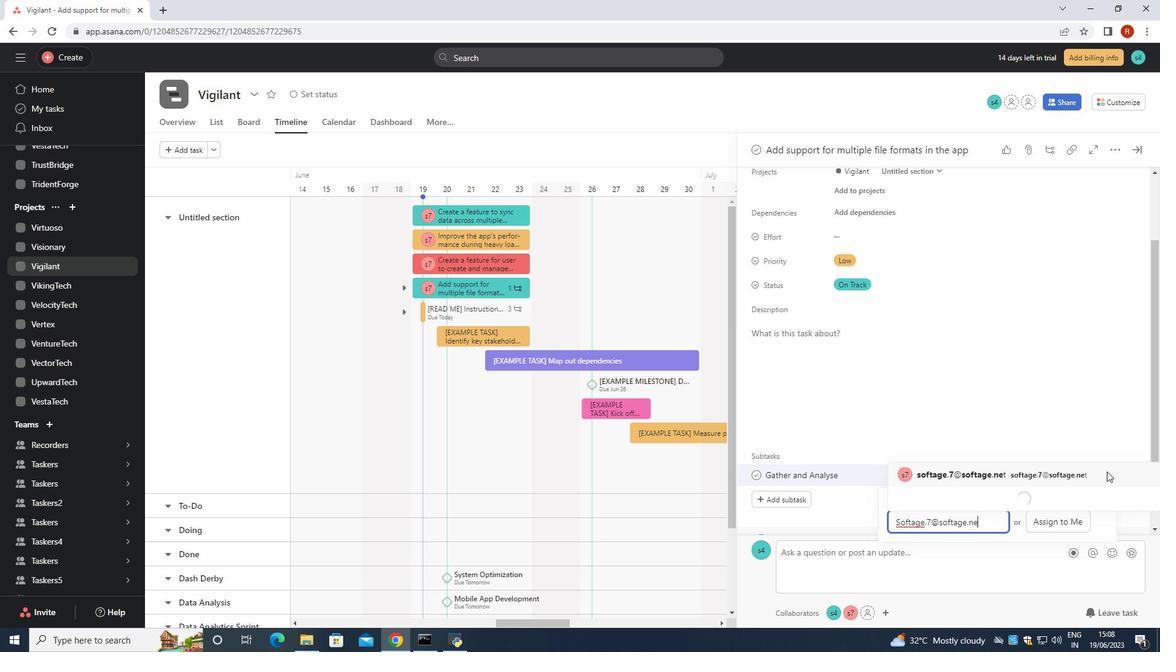 
Action: Mouse moved to (1027, 474)
Screenshot: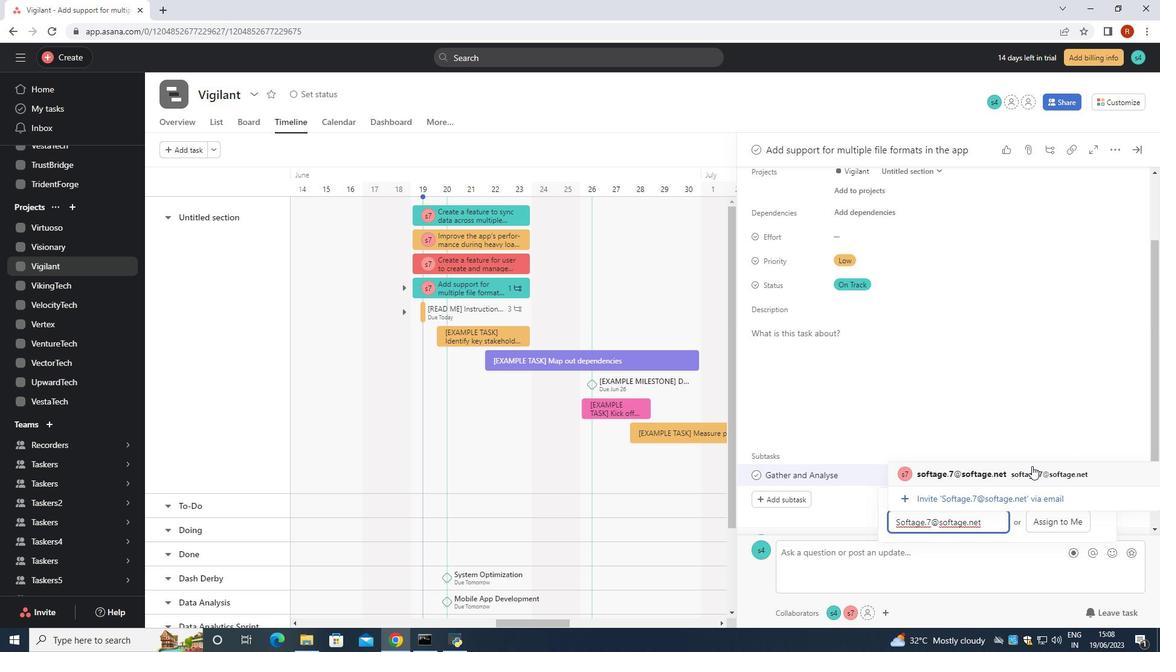 
Action: Mouse pressed left at (1027, 474)
Screenshot: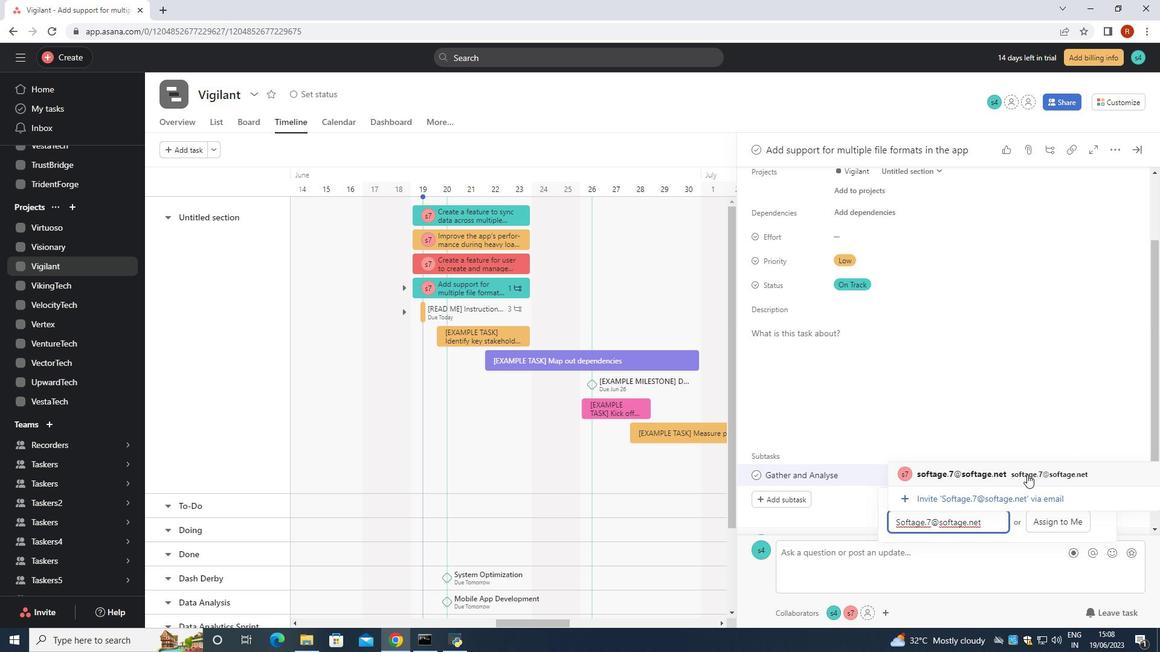 
Action: Mouse moved to (1133, 476)
Screenshot: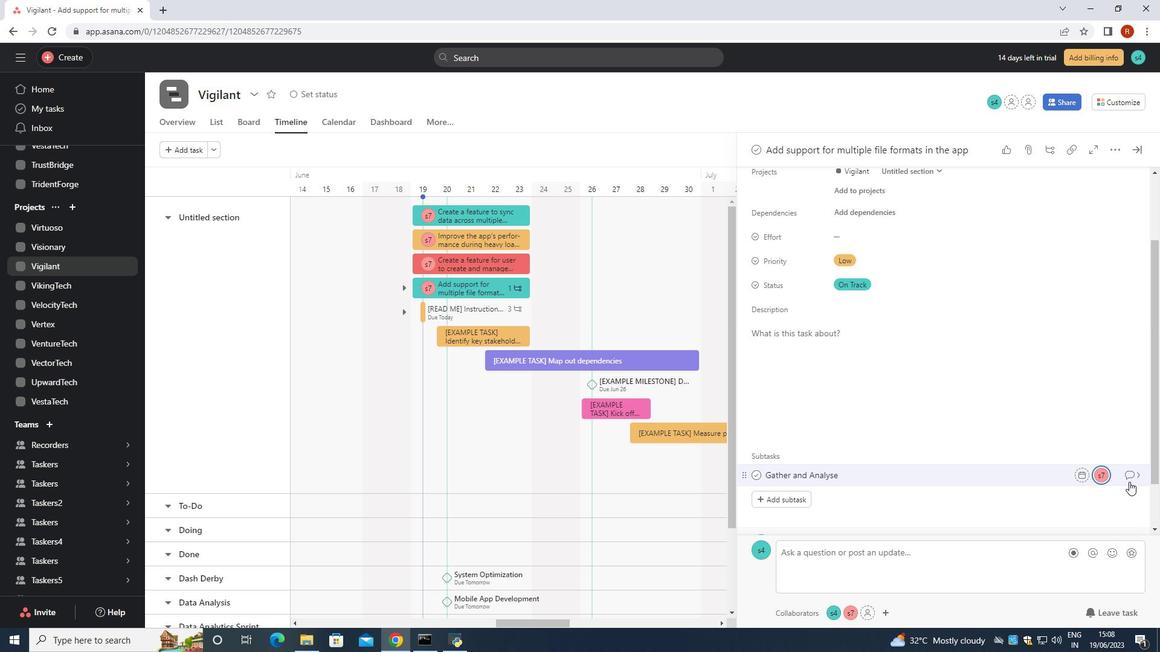 
Action: Mouse pressed left at (1133, 476)
Screenshot: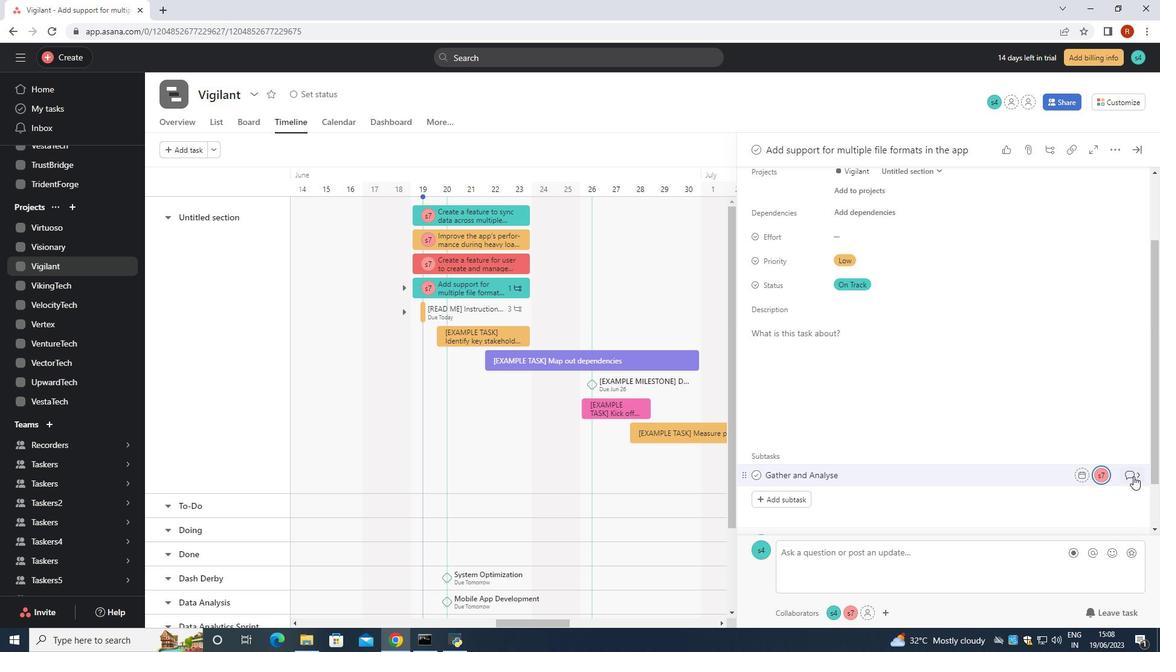 
Action: Mouse moved to (975, 419)
Screenshot: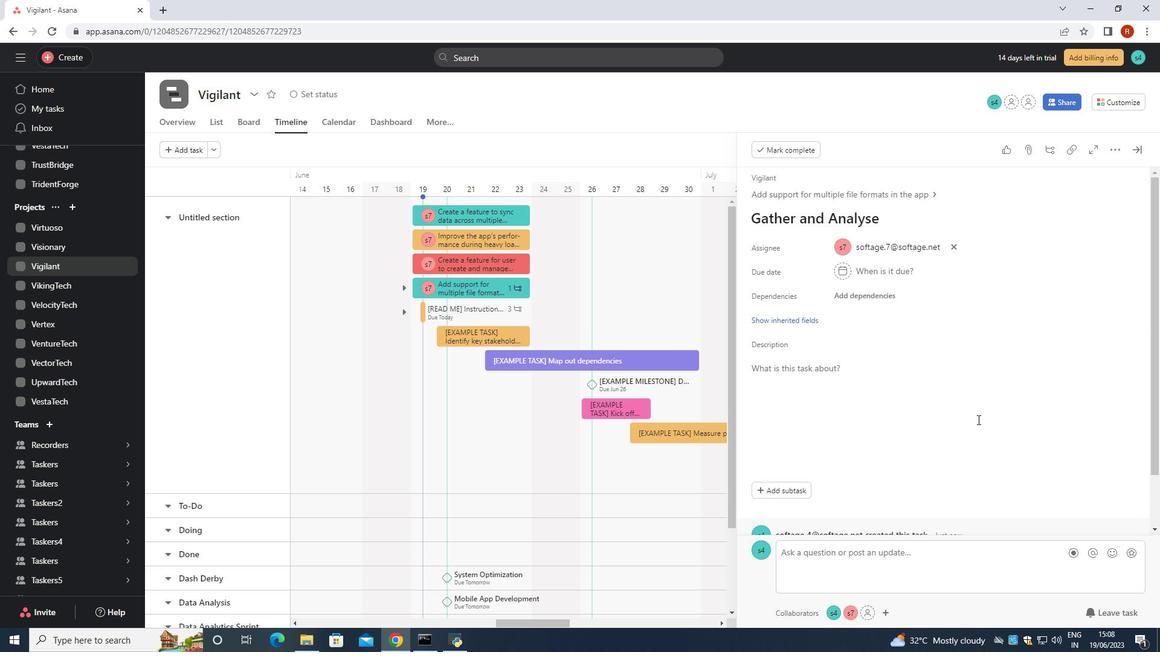 
Action: Mouse scrolled (975, 418) with delta (0, 0)
Screenshot: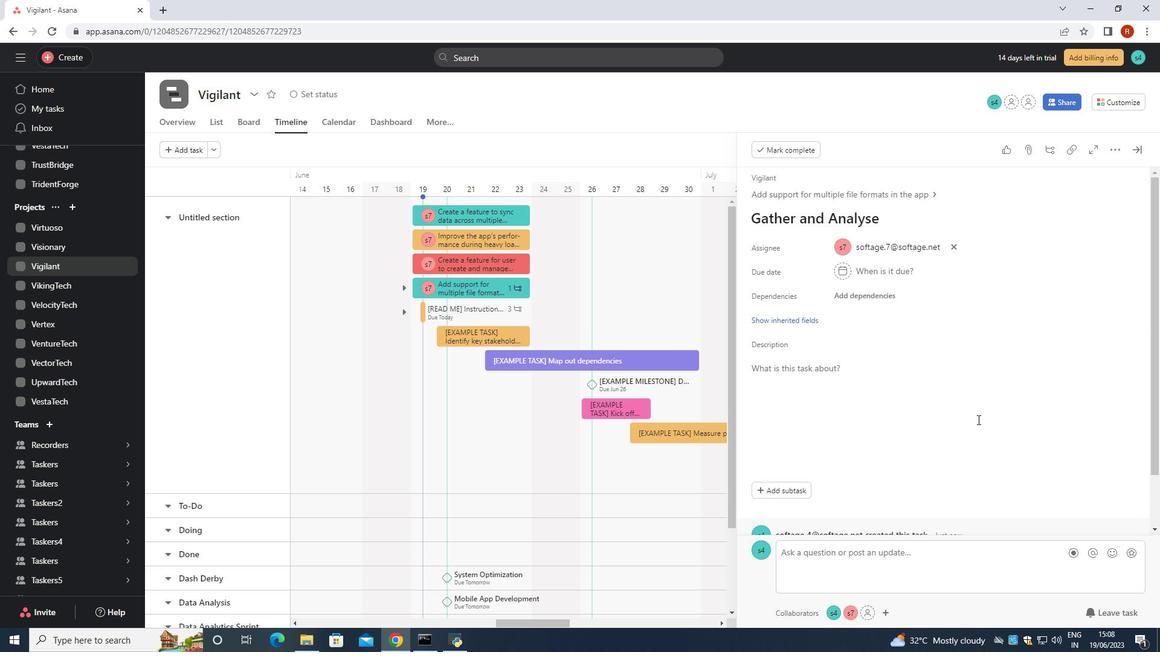 
Action: Mouse moved to (811, 255)
Screenshot: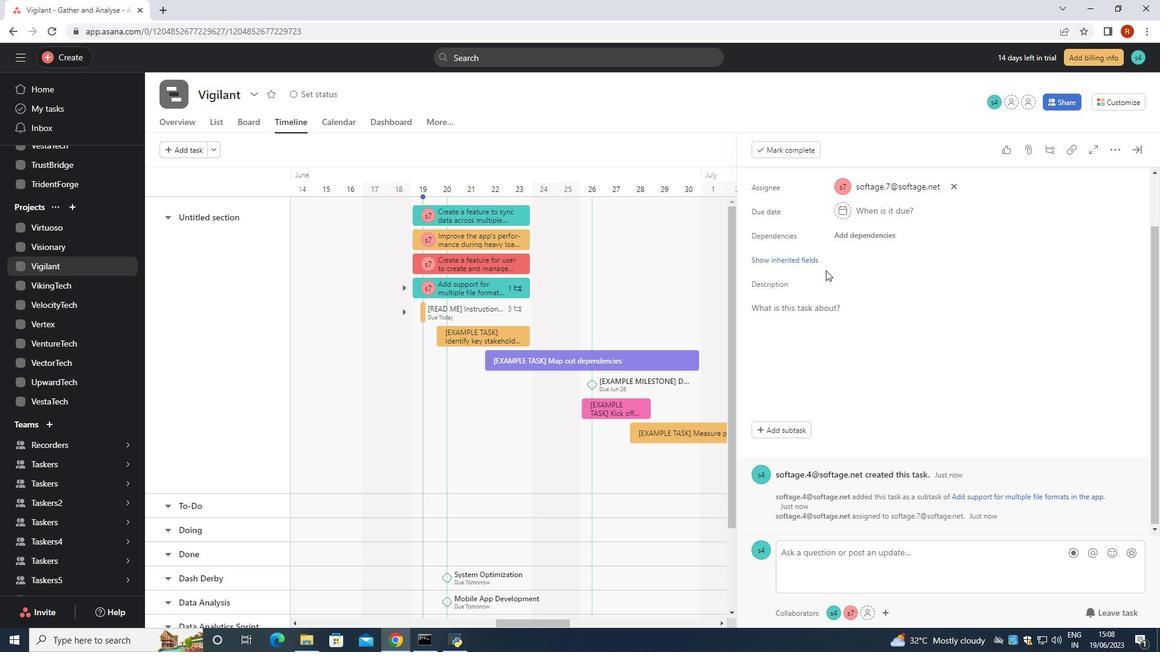 
Action: Mouse pressed left at (811, 255)
Screenshot: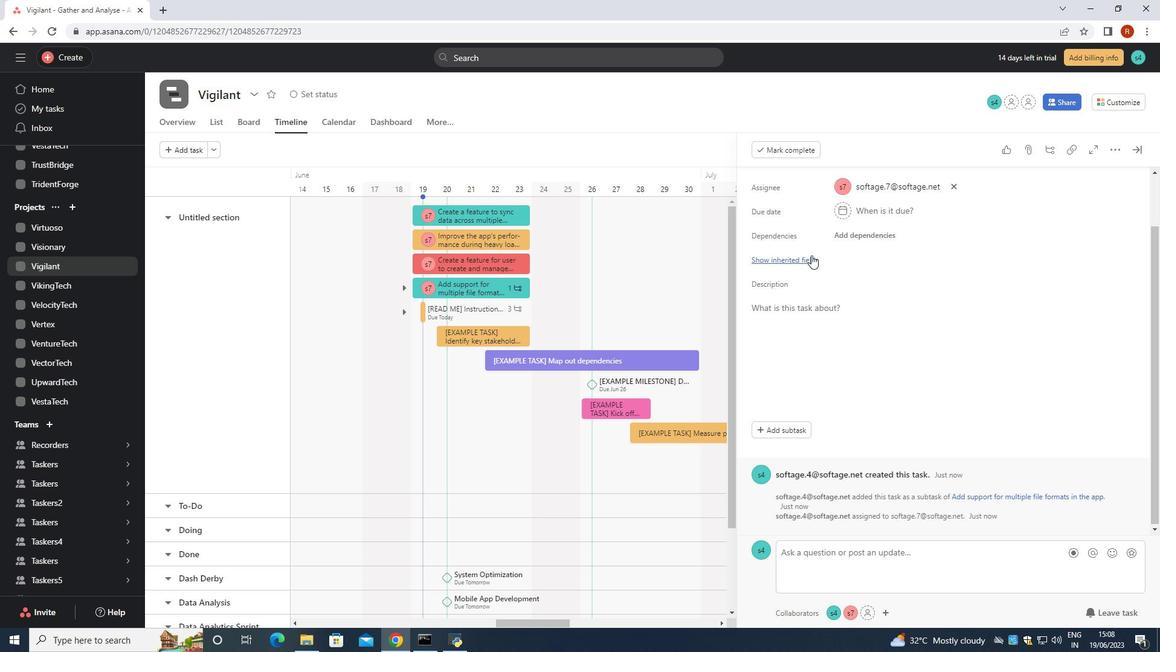 
Action: Mouse moved to (821, 259)
Screenshot: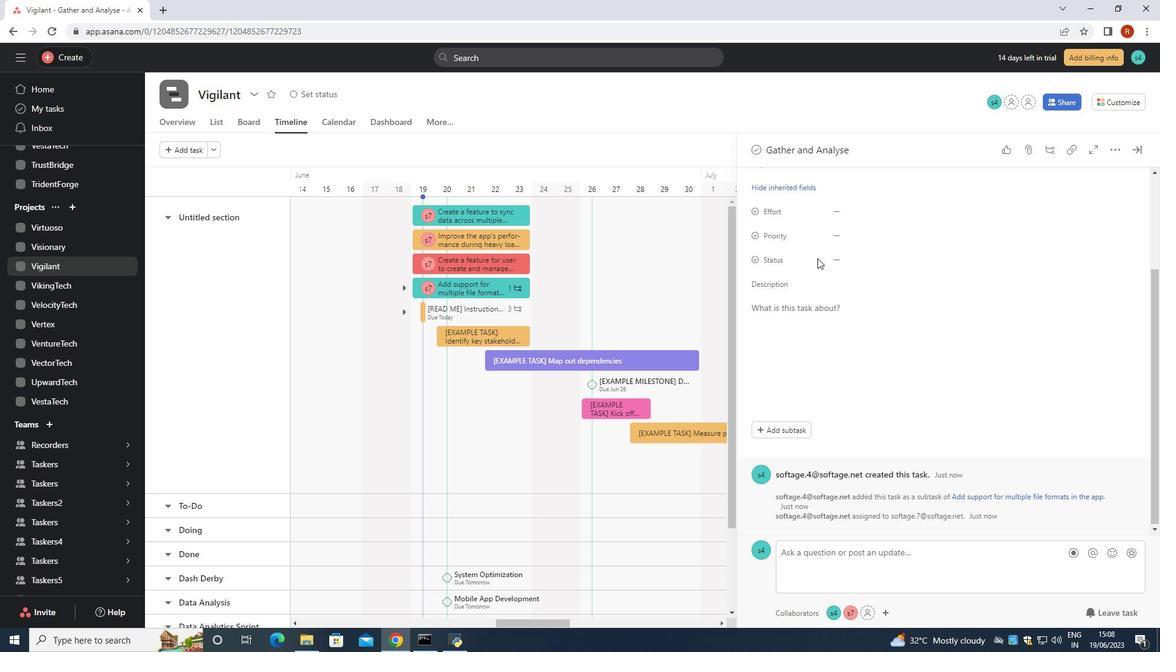 
Action: Mouse pressed left at (821, 259)
Screenshot: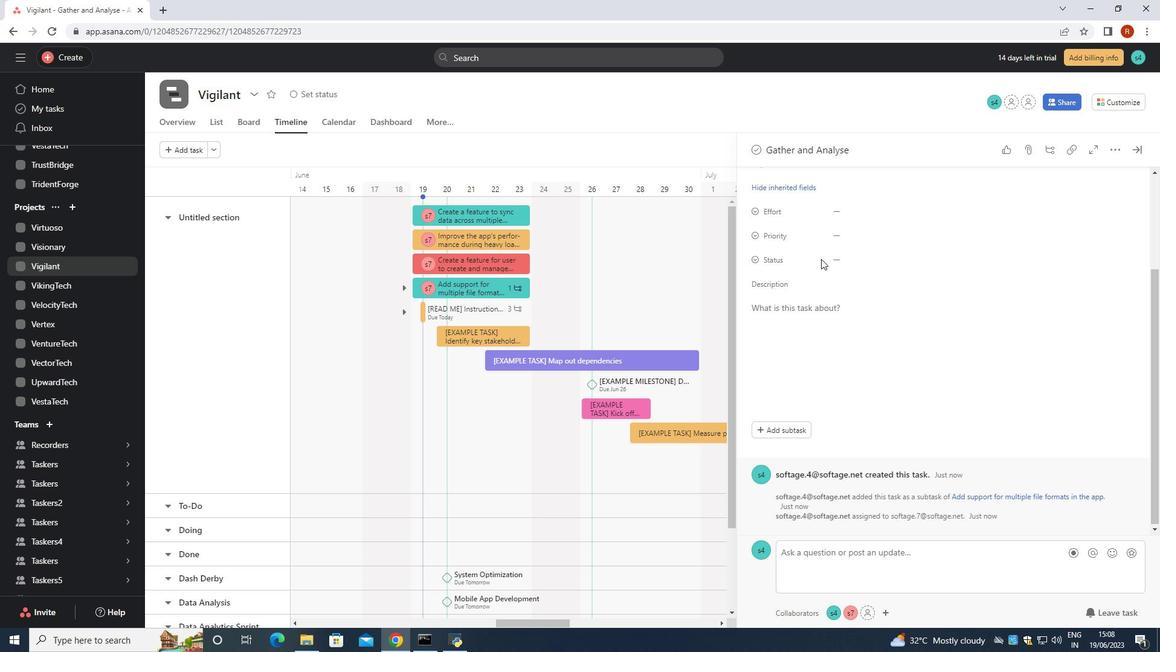 
Action: Mouse moved to (869, 258)
Screenshot: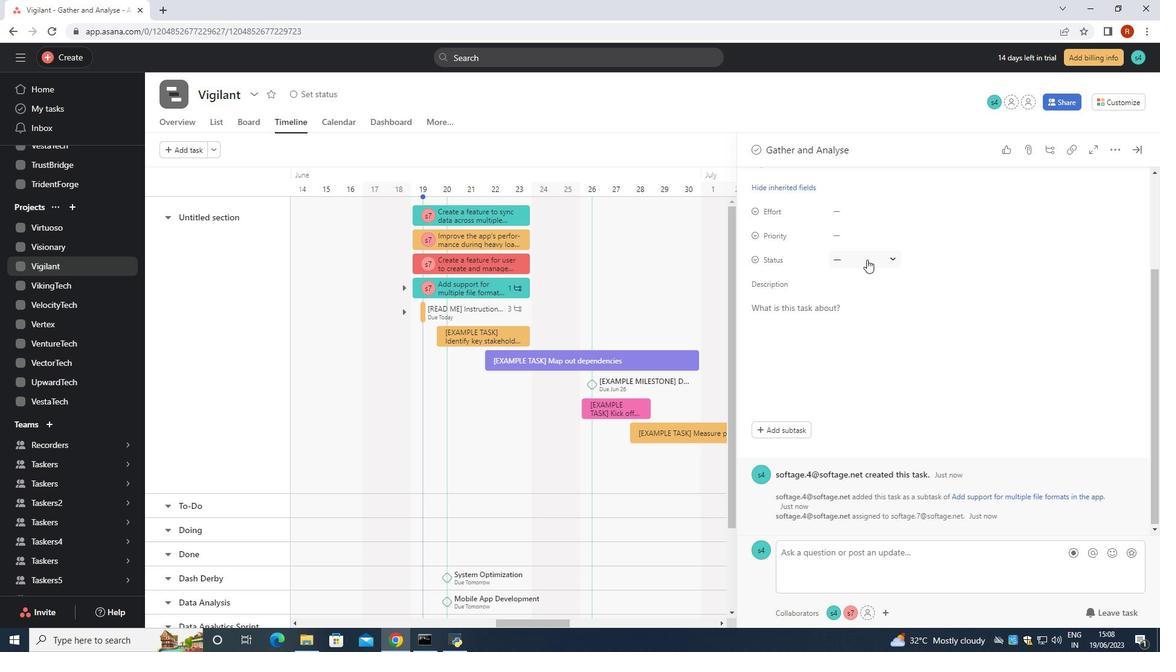 
Action: Mouse pressed left at (869, 258)
Screenshot: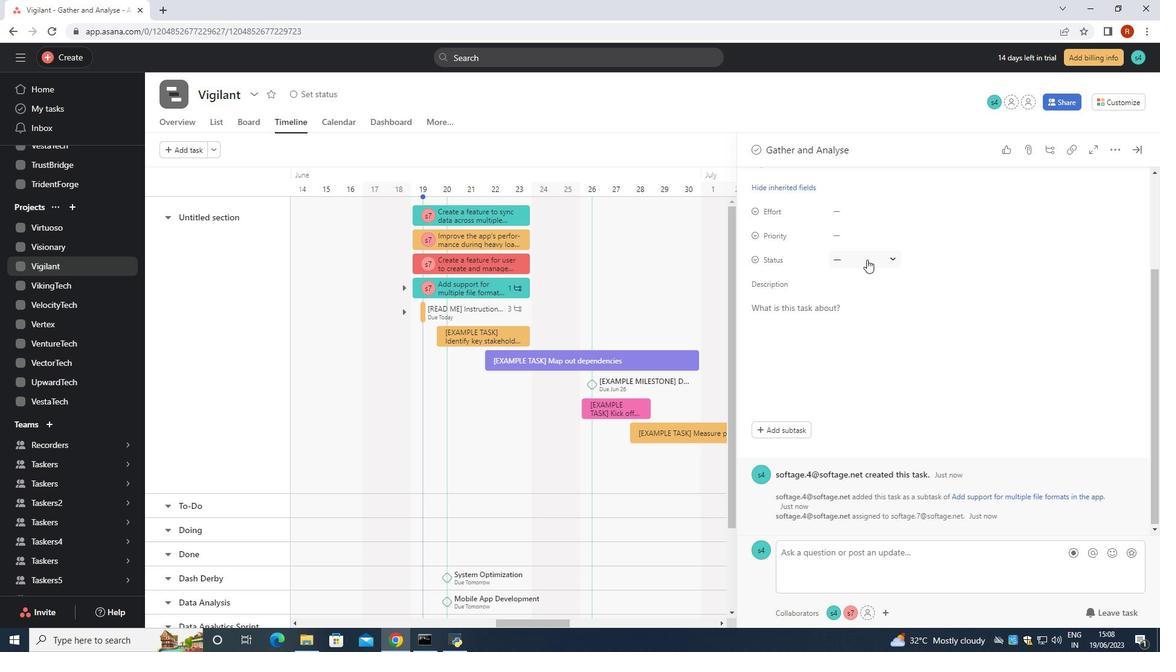 
Action: Mouse moved to (869, 296)
Screenshot: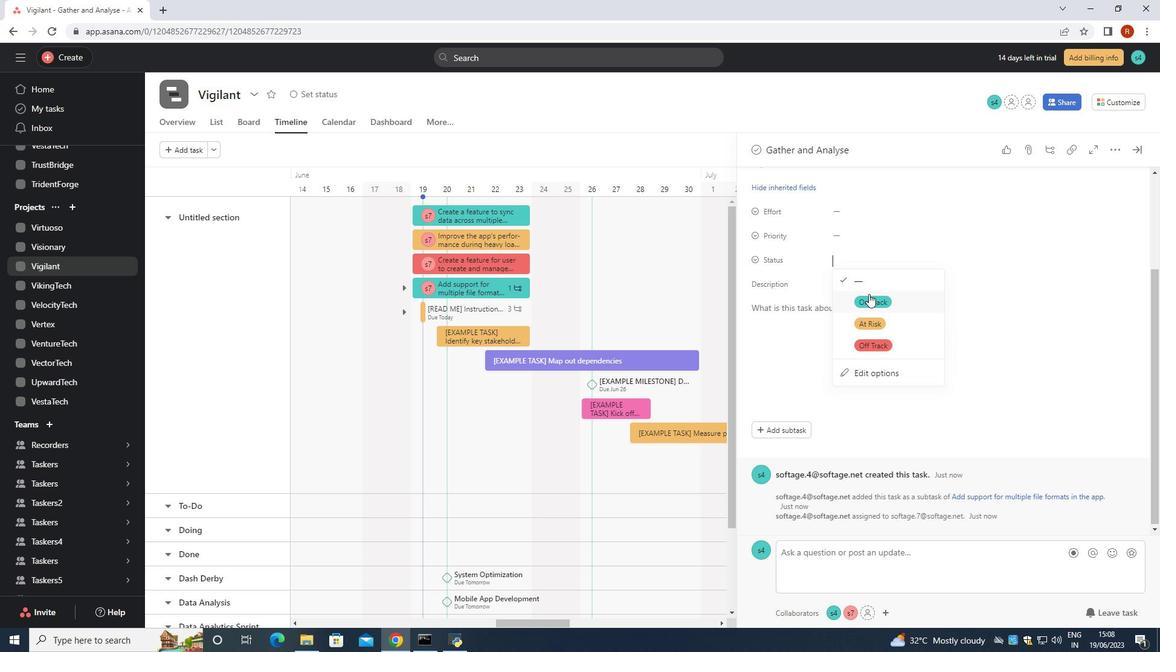
Action: Mouse pressed left at (869, 296)
Screenshot: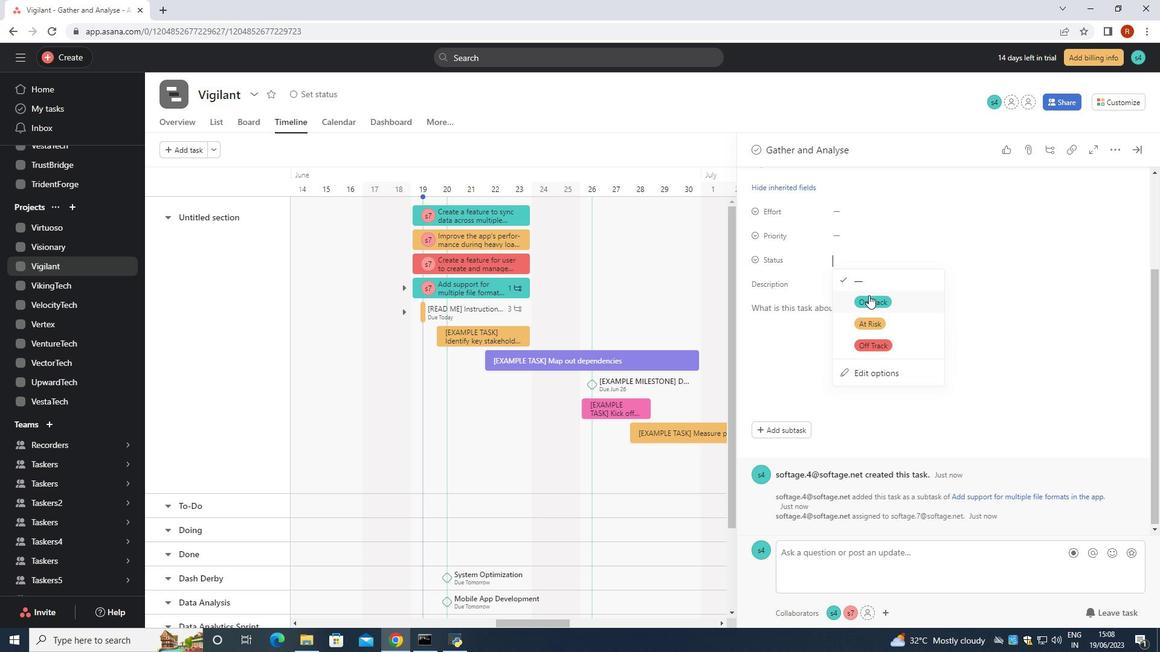 
Action: Mouse moved to (857, 232)
Screenshot: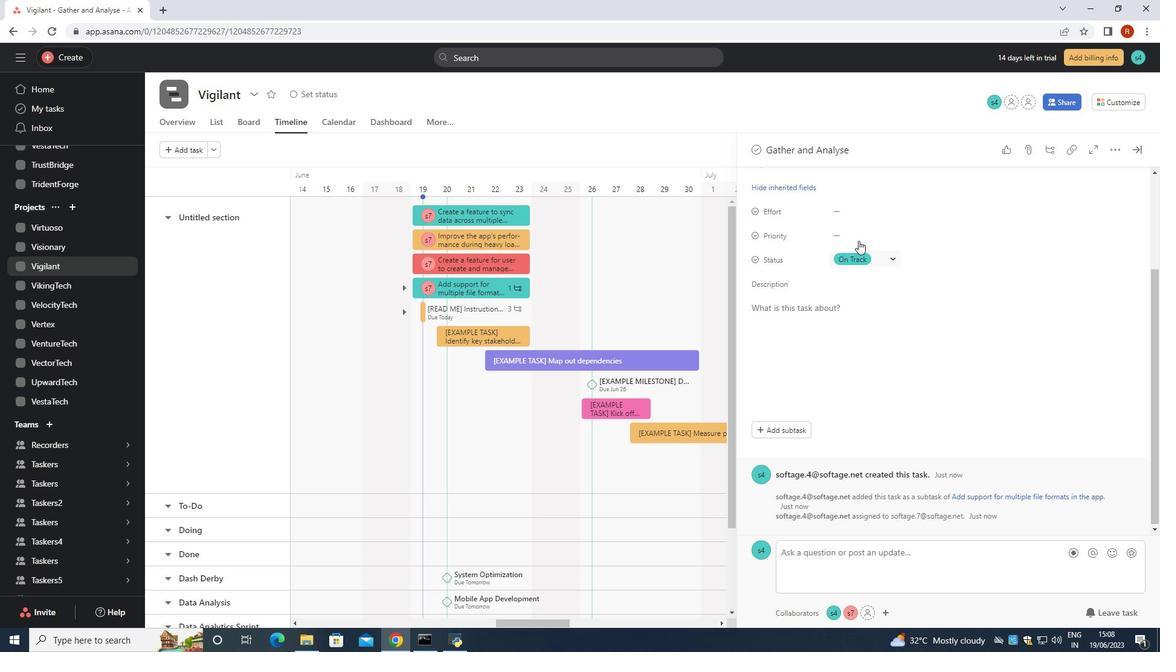 
Action: Mouse pressed left at (857, 232)
Screenshot: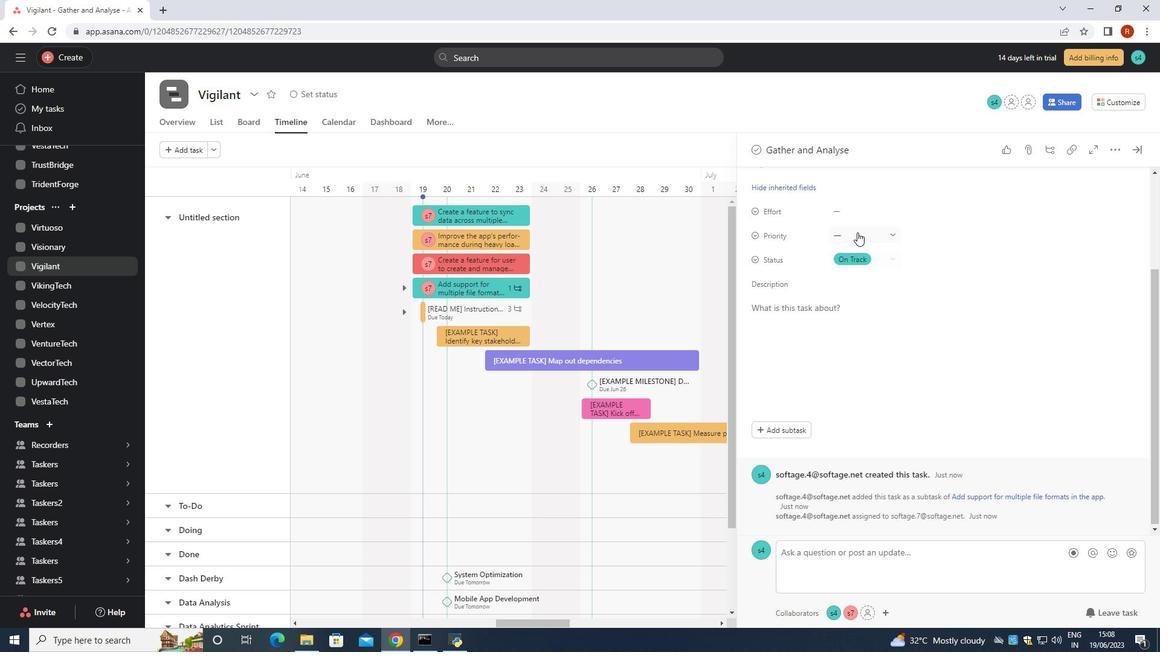 
Action: Mouse moved to (872, 315)
Screenshot: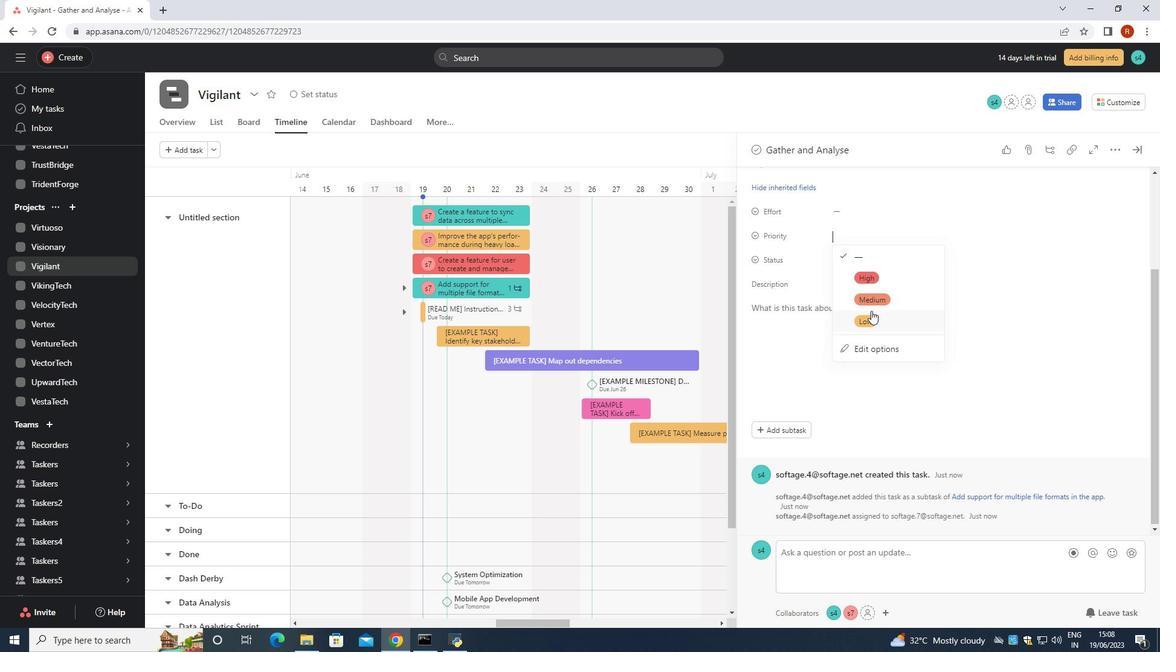 
Action: Mouse pressed left at (872, 315)
Screenshot: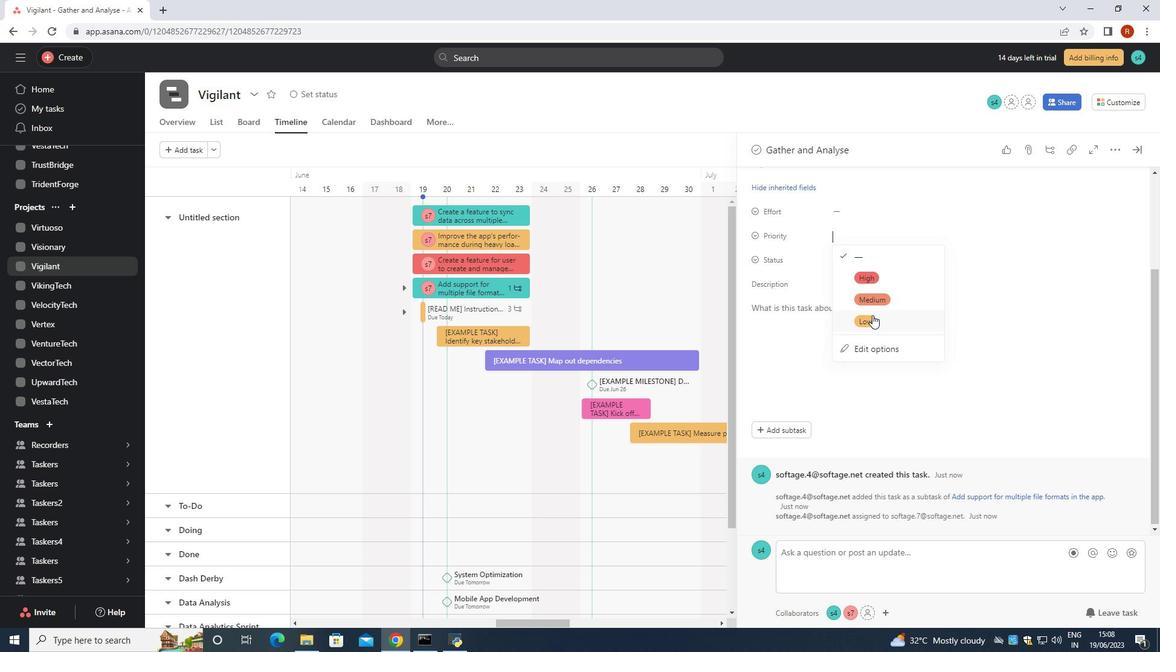 
Action: Mouse moved to (887, 331)
Screenshot: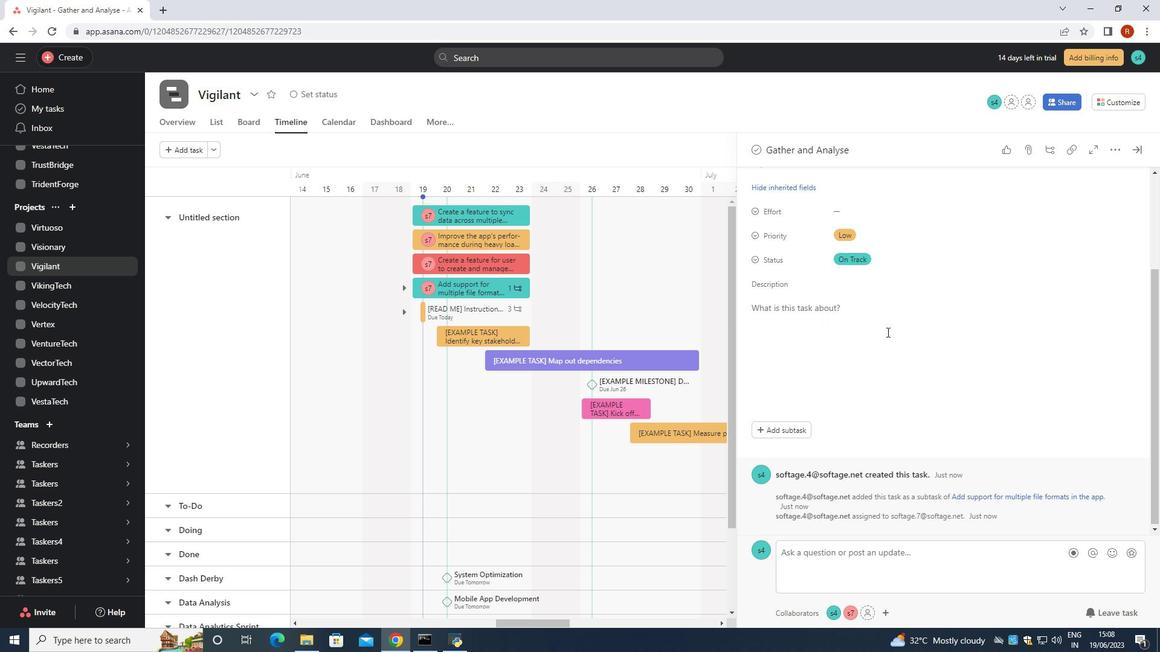 
Action: Mouse scrolled (887, 332) with delta (0, 0)
Screenshot: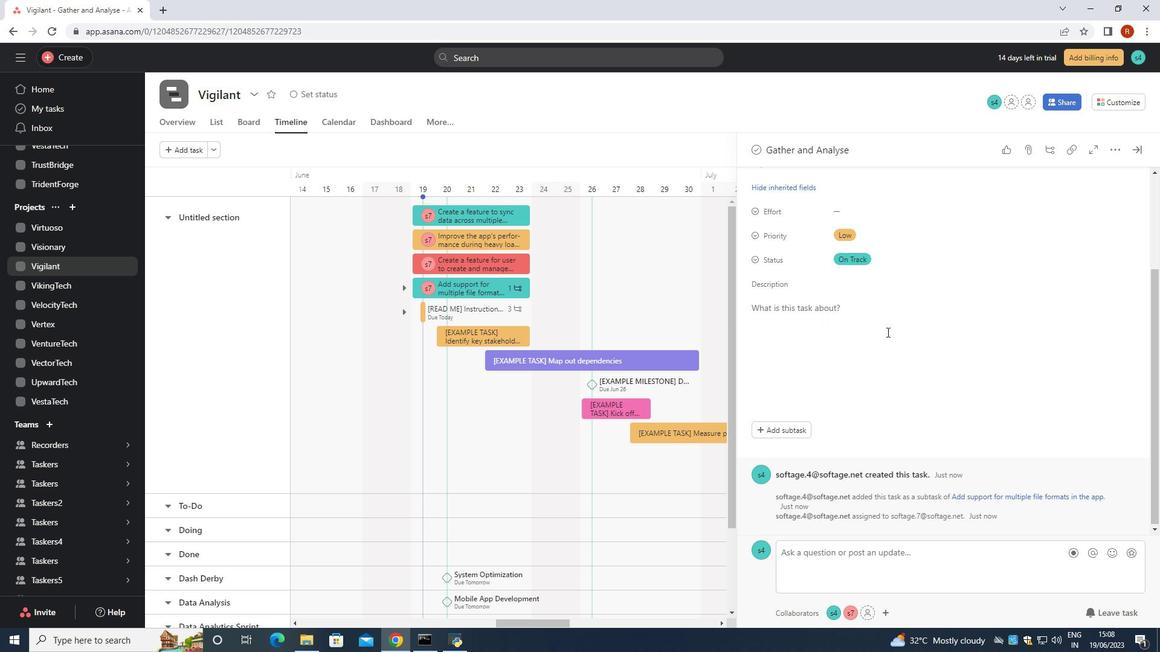 
Action: Mouse moved to (887, 330)
Screenshot: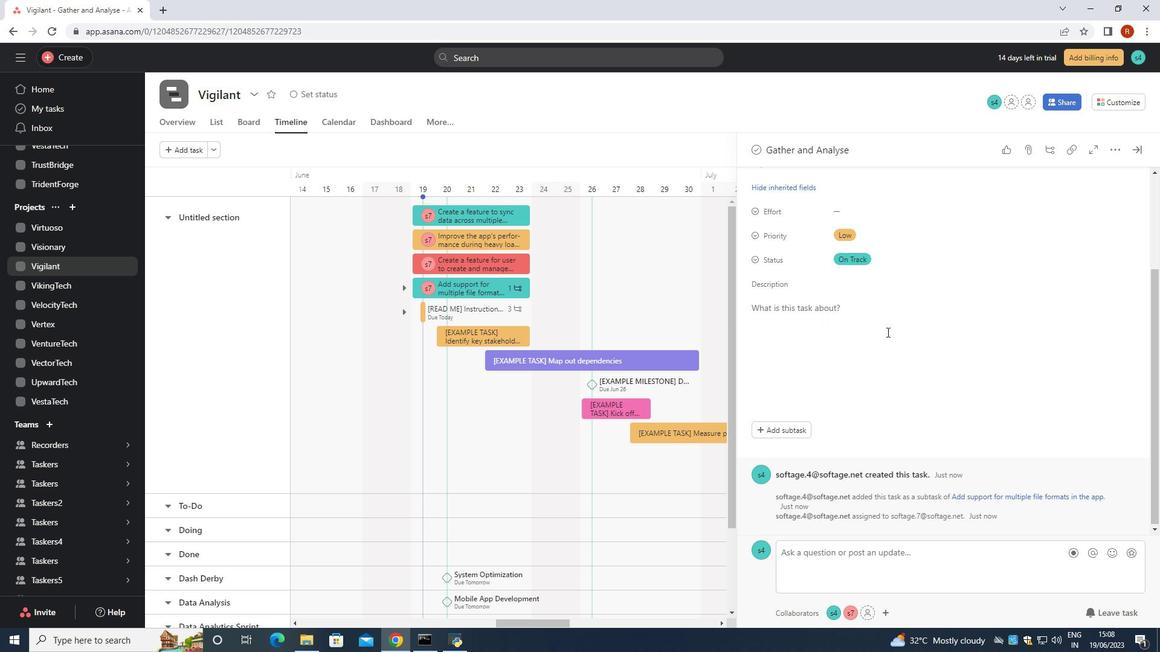 
Action: Mouse scrolled (887, 331) with delta (0, 0)
Screenshot: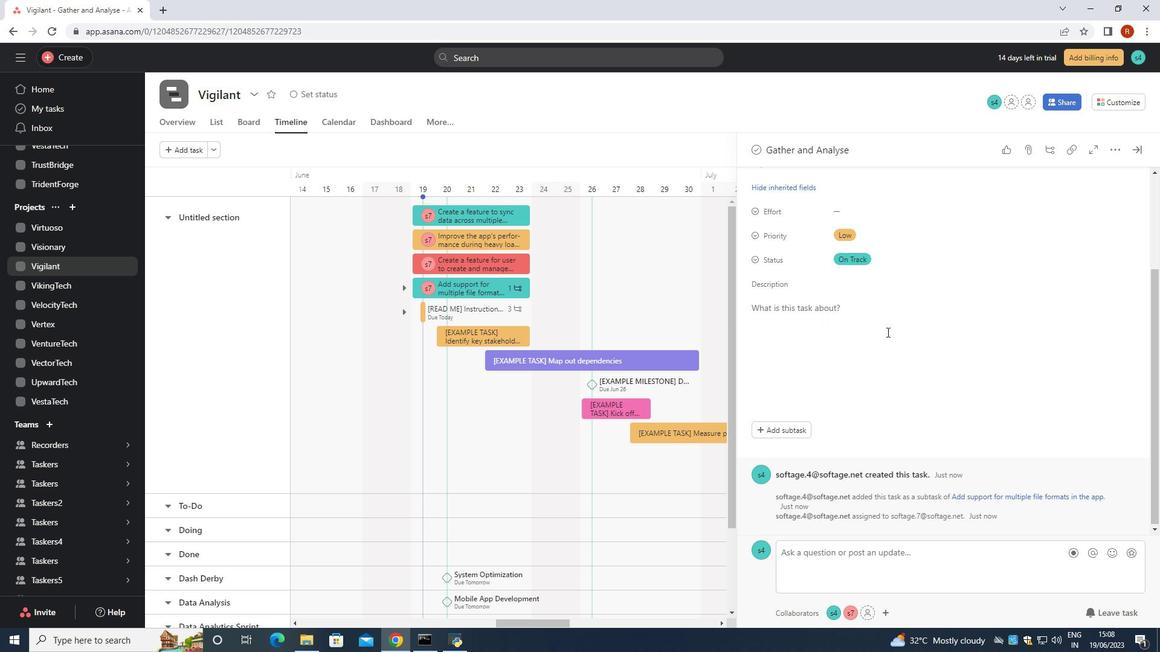 
Action: Mouse moved to (887, 329)
Screenshot: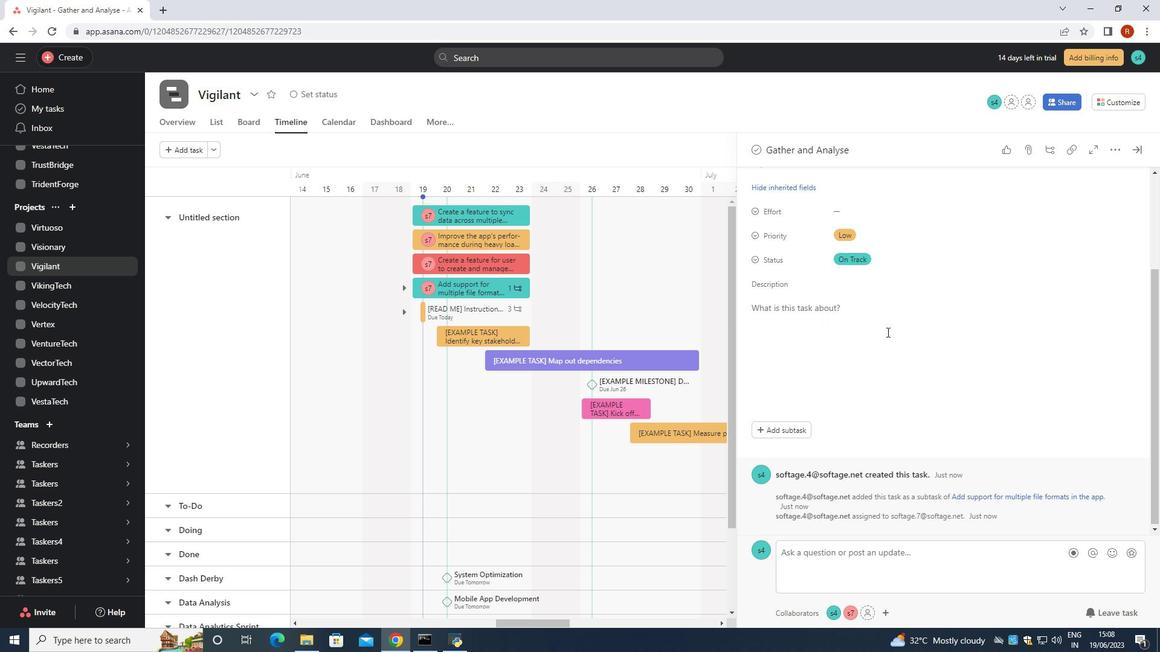 
Action: Mouse scrolled (887, 329) with delta (0, 0)
Screenshot: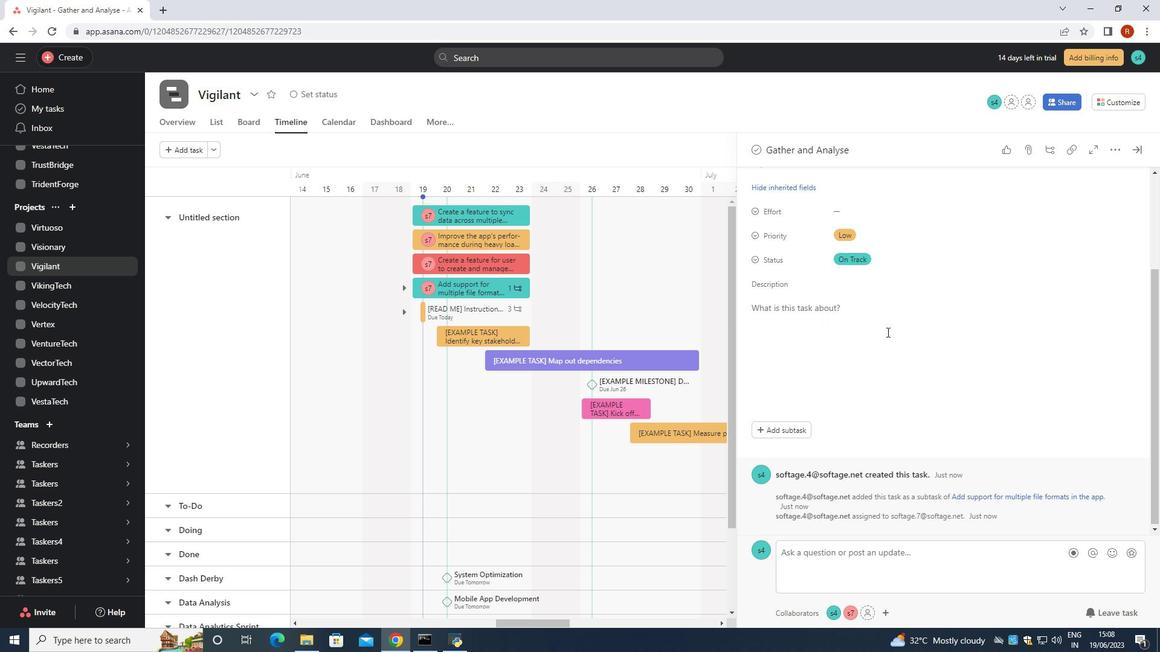 
Action: Mouse scrolled (887, 329) with delta (0, 0)
Screenshot: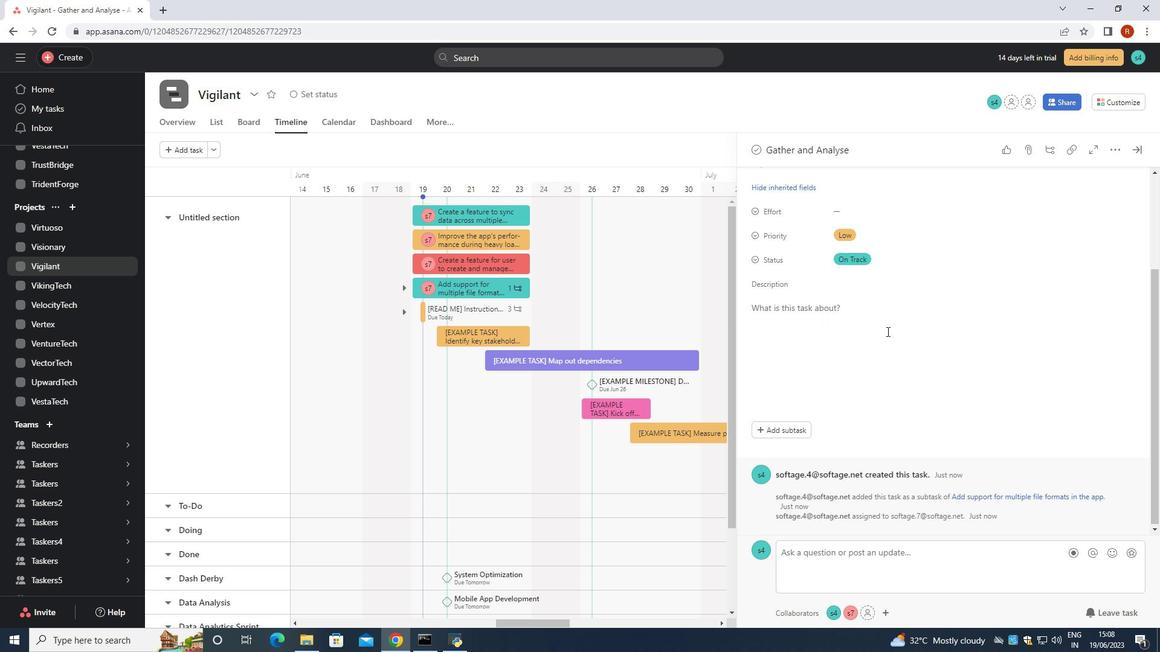 
Action: Mouse moved to (891, 327)
Screenshot: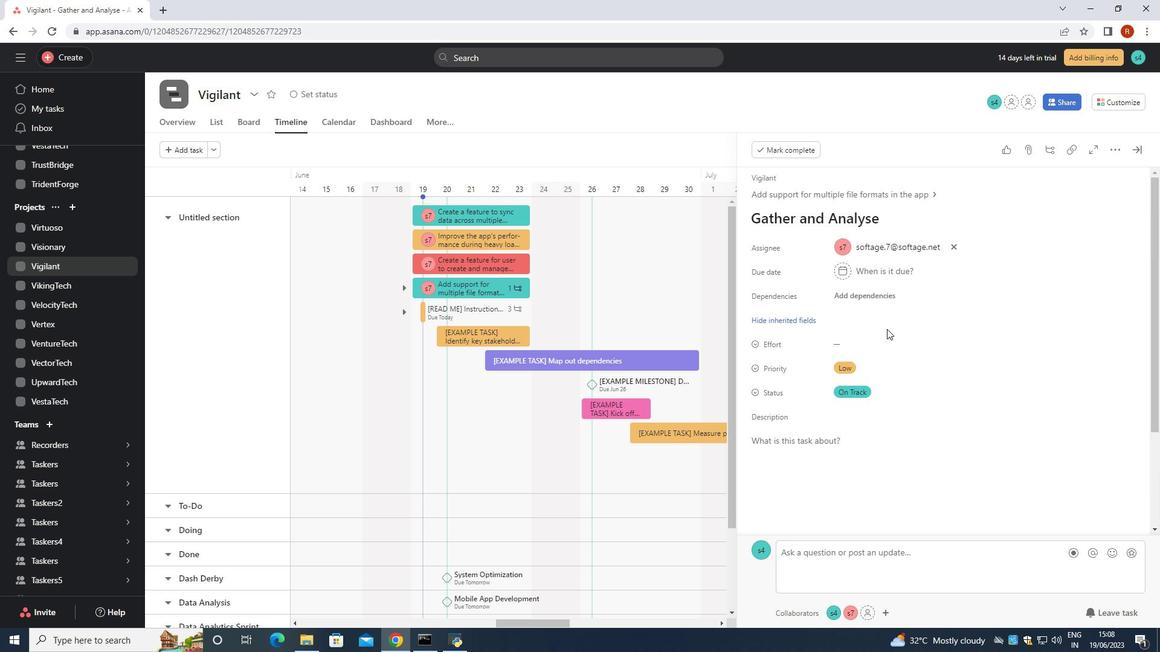 
